 Task: In the sheet Budget Analysis ToolFont size of heading  18 Font style of dataoswald 'Font size of data '9 Alignment of headline & dataAlign center.   Fill color in heading, Red Font color of dataIn the sheet   Summit Sales review   book
Action: Mouse moved to (58, 164)
Screenshot: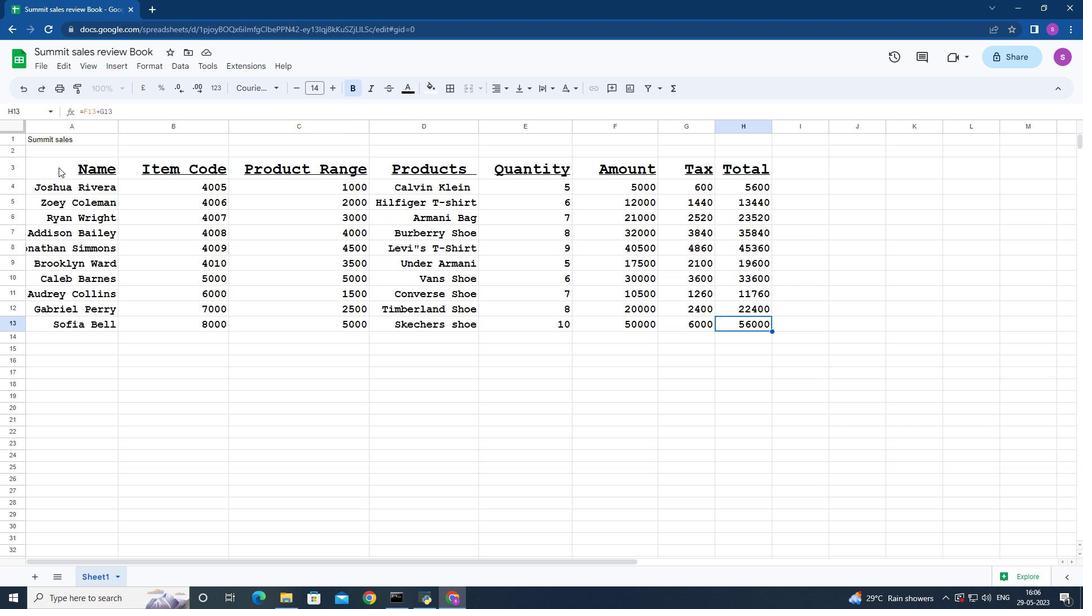
Action: Mouse pressed left at (58, 164)
Screenshot: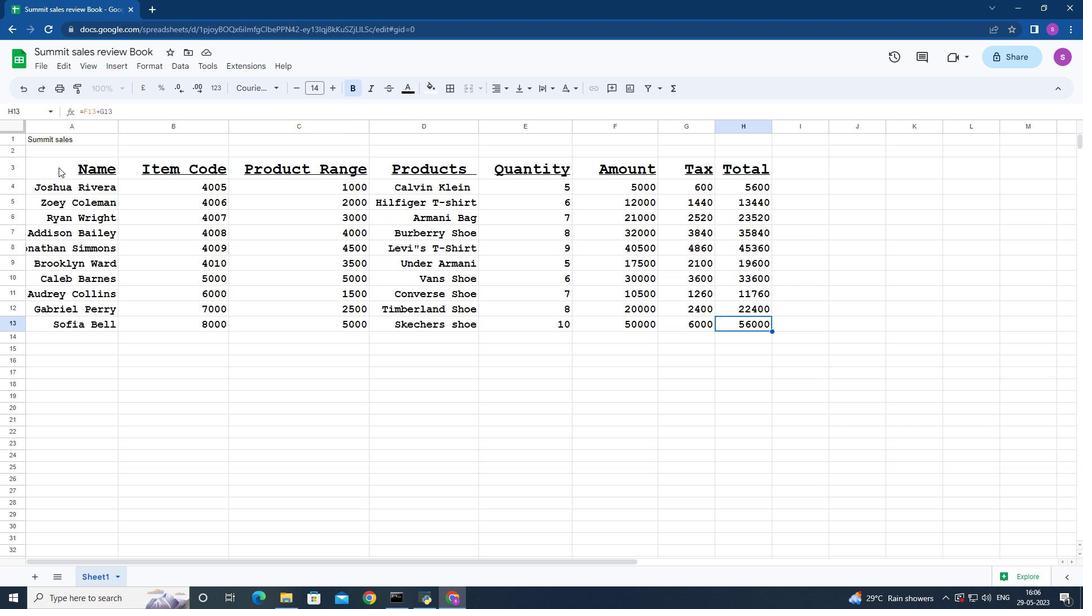 
Action: Mouse moved to (293, 88)
Screenshot: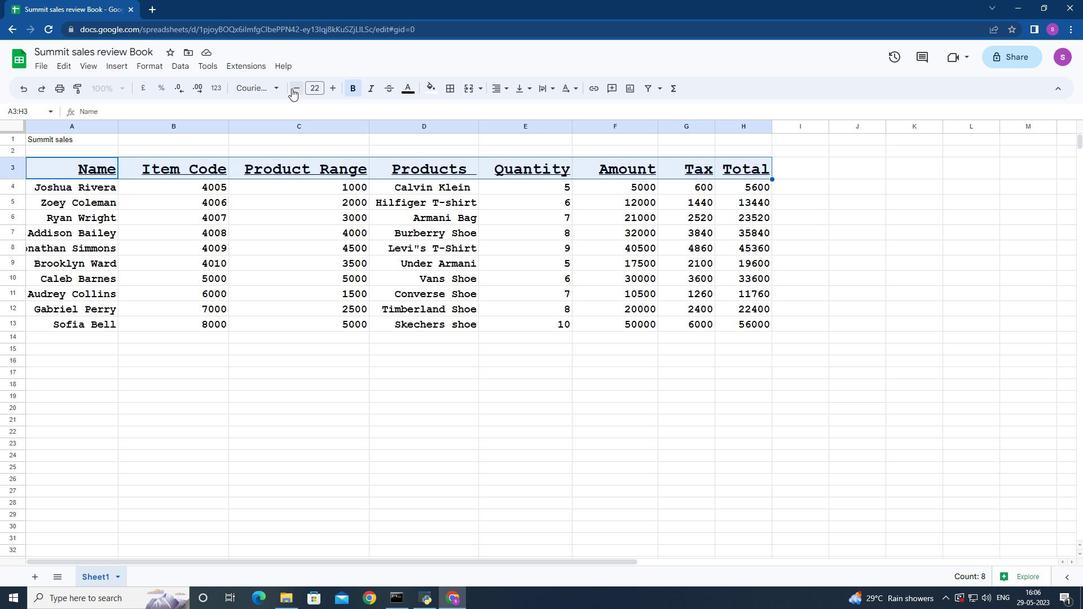 
Action: Mouse pressed left at (293, 88)
Screenshot: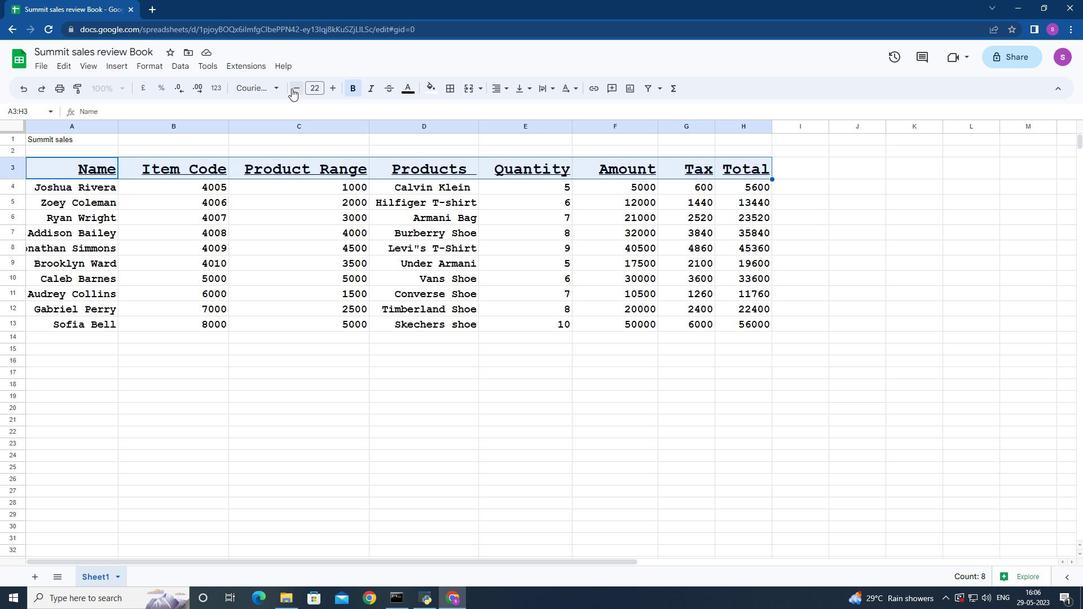 
Action: Mouse pressed left at (293, 88)
Screenshot: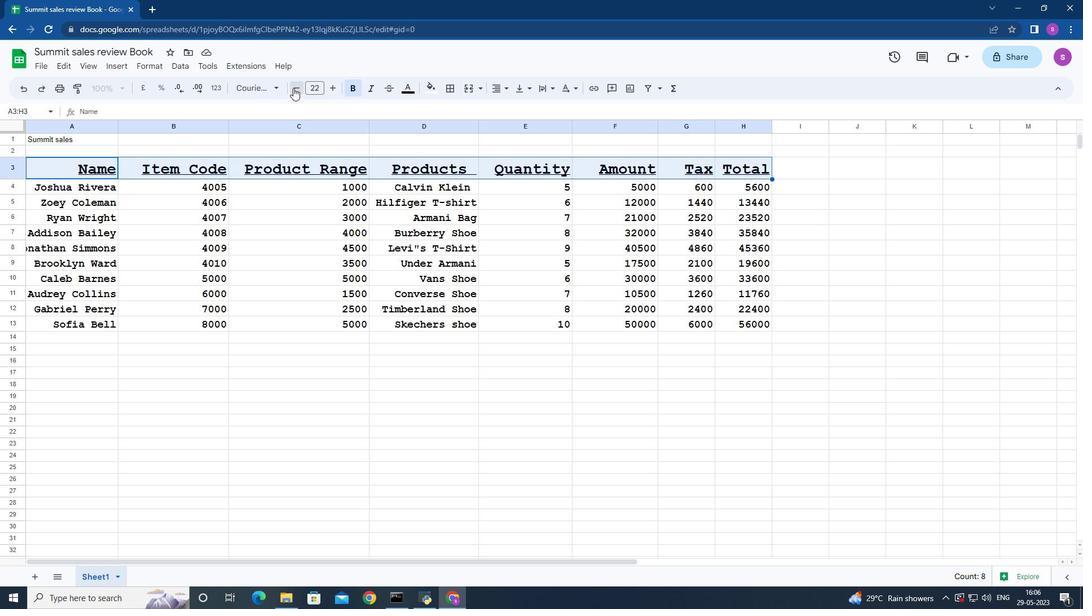 
Action: Mouse pressed left at (293, 88)
Screenshot: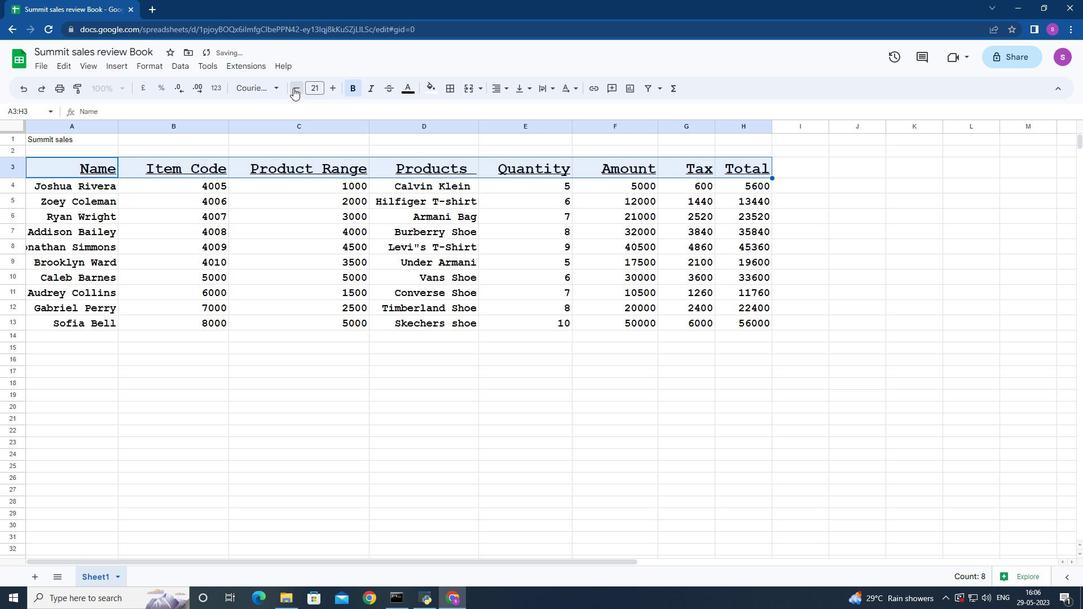 
Action: Mouse pressed left at (293, 88)
Screenshot: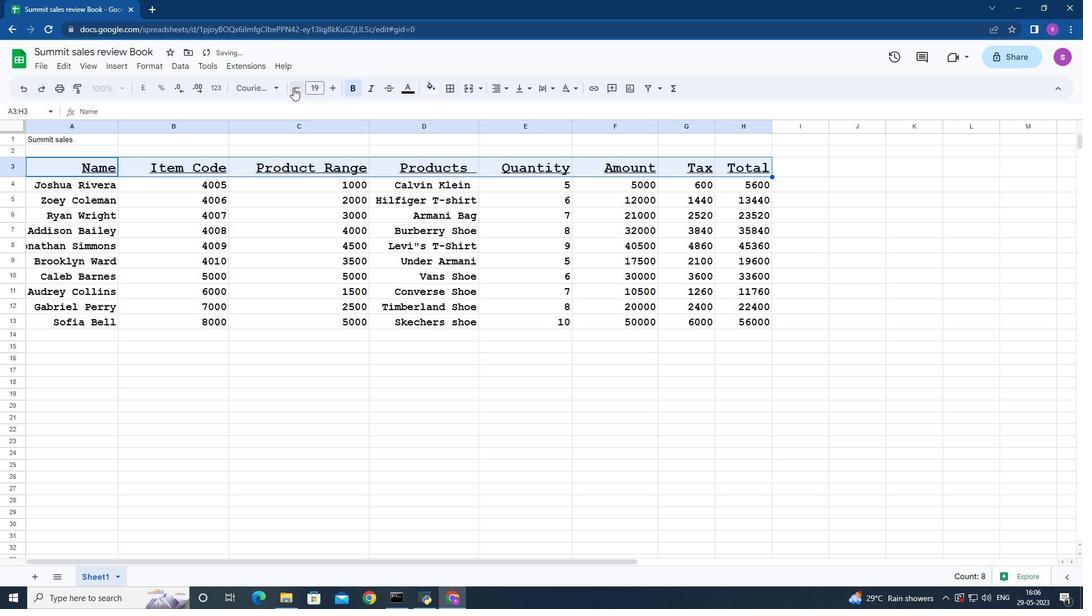
Action: Mouse moved to (277, 88)
Screenshot: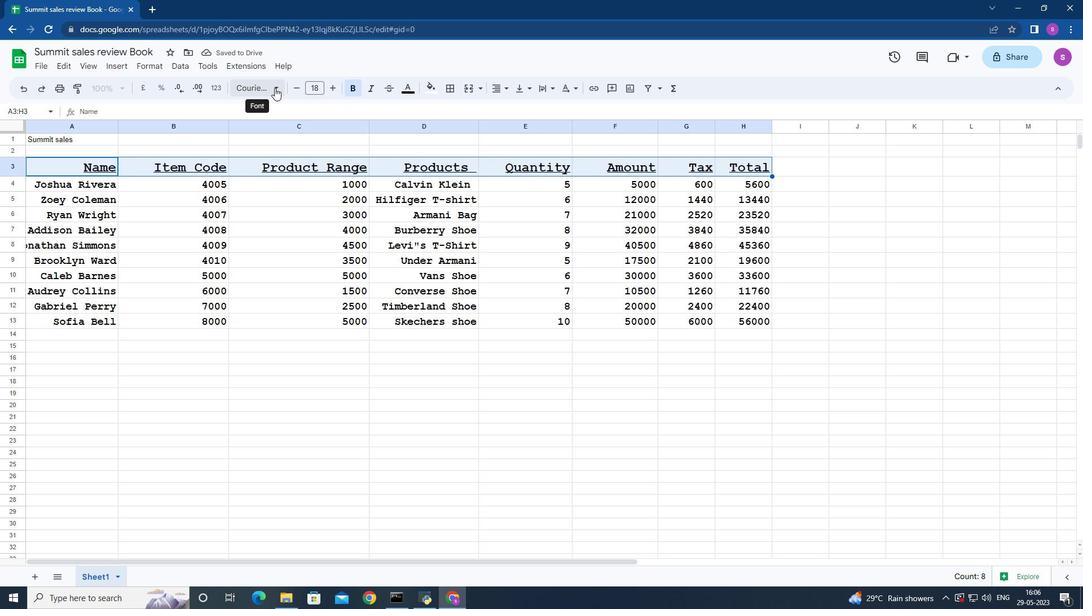 
Action: Mouse pressed left at (277, 88)
Screenshot: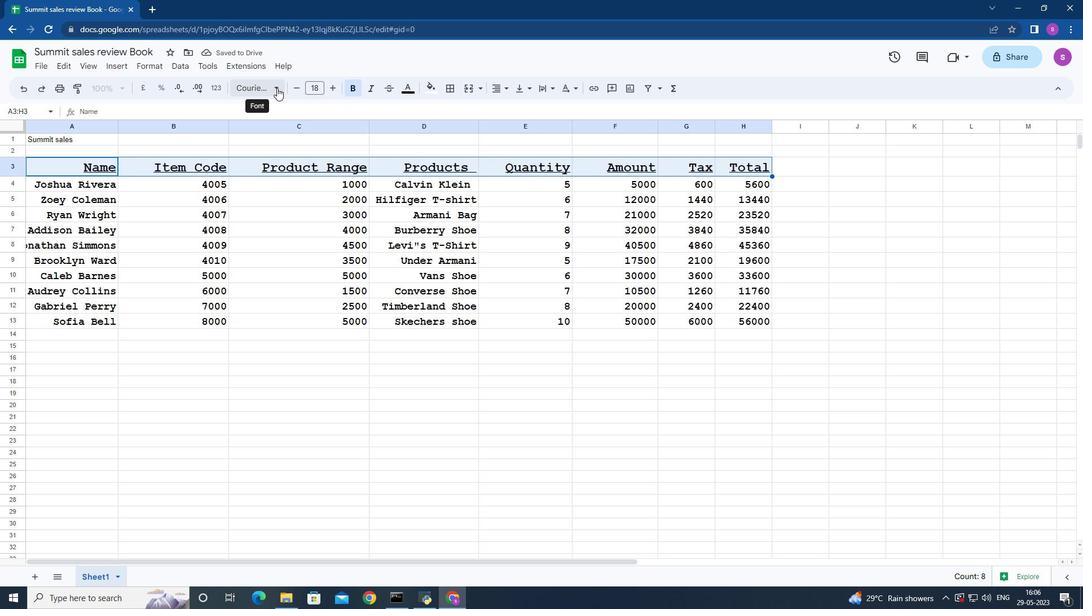 
Action: Mouse moved to (301, 220)
Screenshot: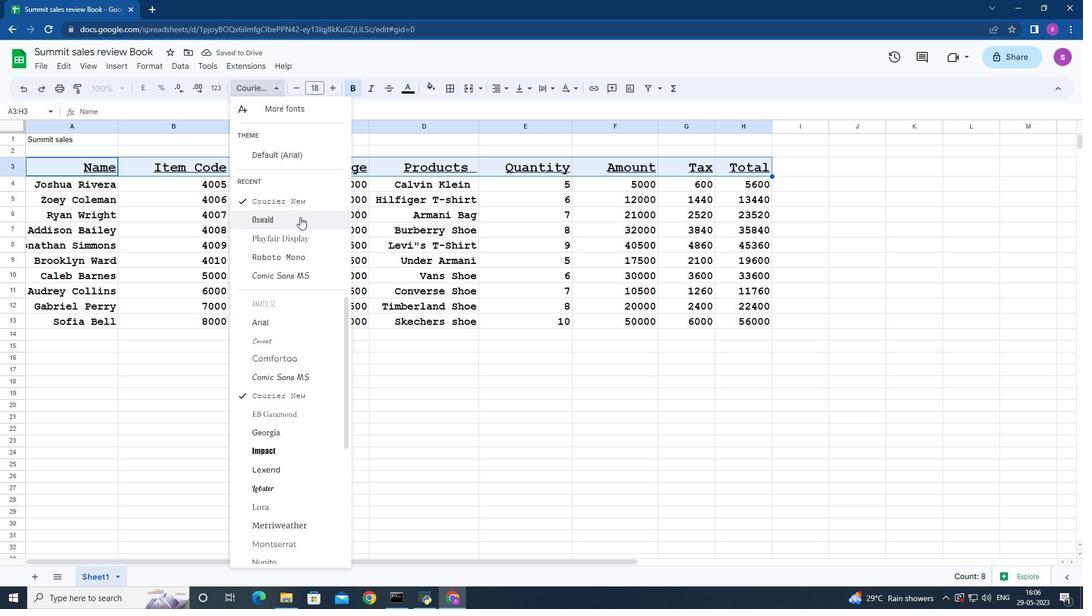 
Action: Mouse pressed left at (301, 220)
Screenshot: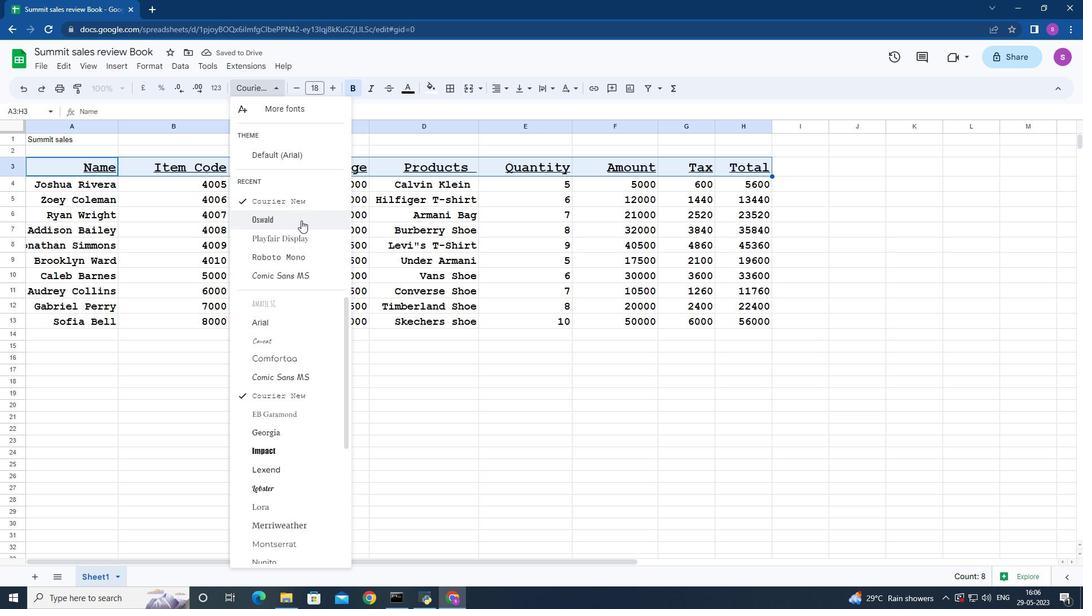 
Action: Mouse moved to (38, 180)
Screenshot: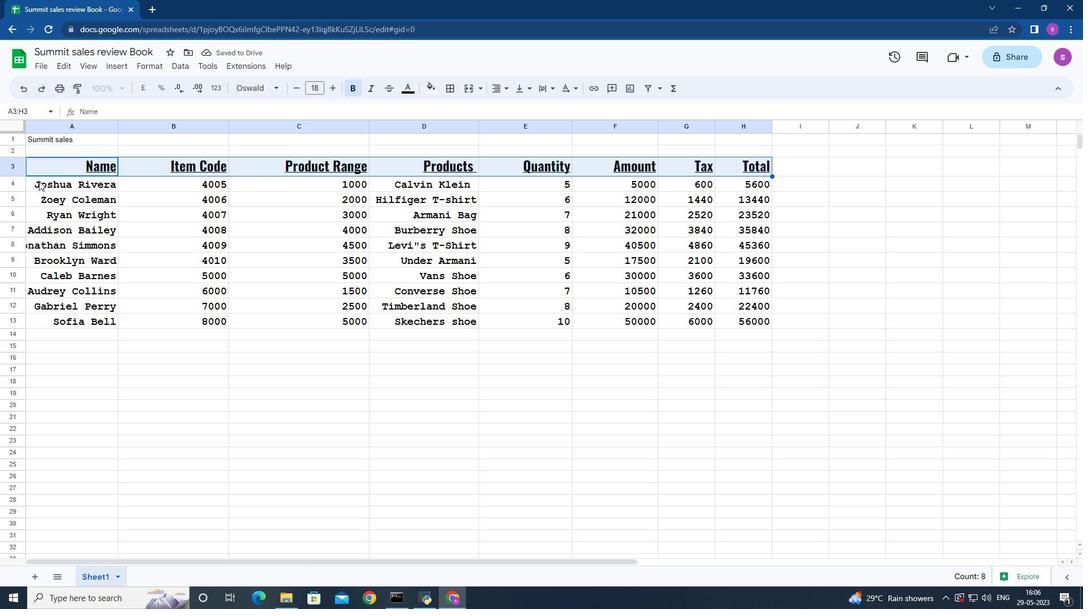 
Action: Mouse pressed left at (38, 180)
Screenshot: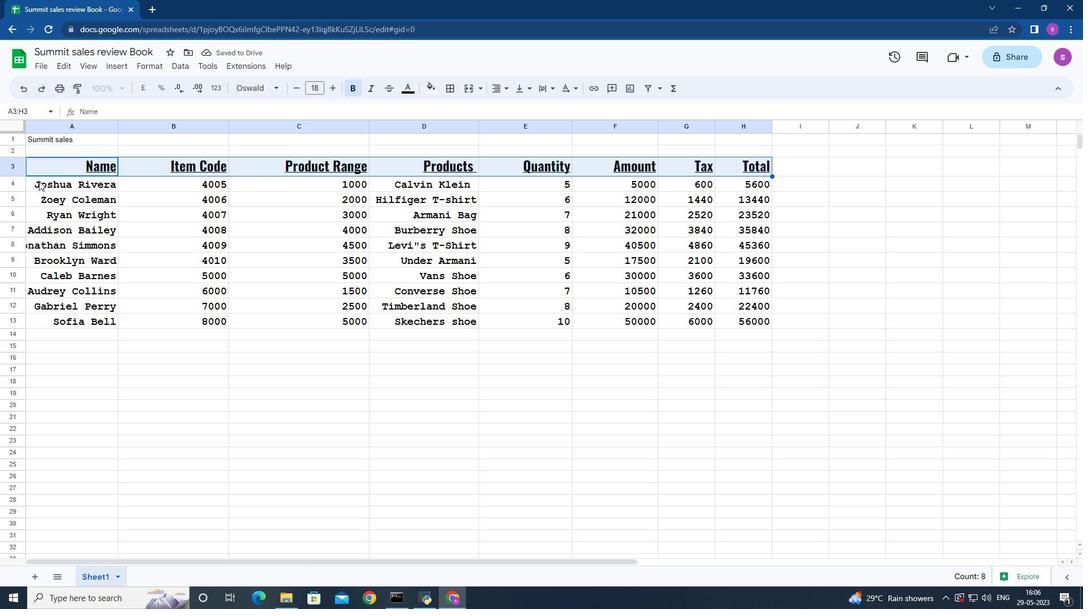 
Action: Mouse moved to (292, 87)
Screenshot: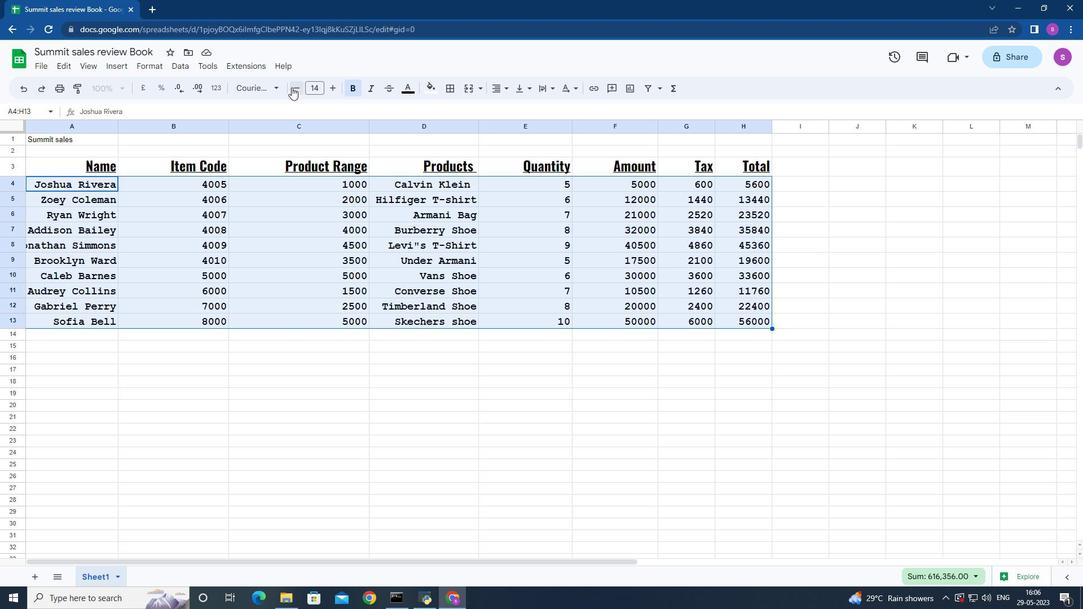
Action: Mouse pressed left at (292, 87)
Screenshot: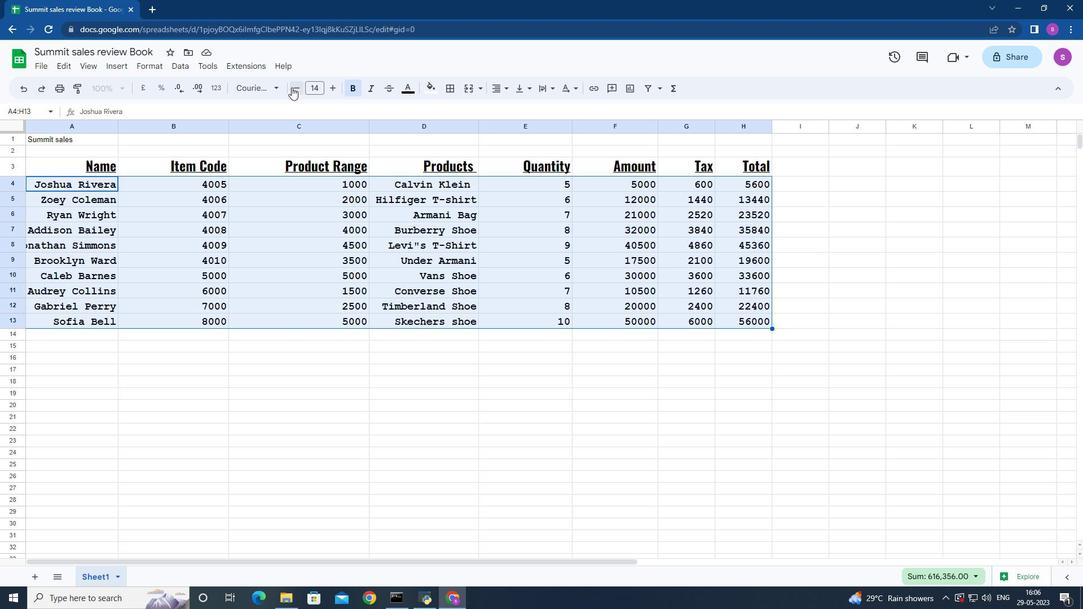
Action: Mouse moved to (292, 87)
Screenshot: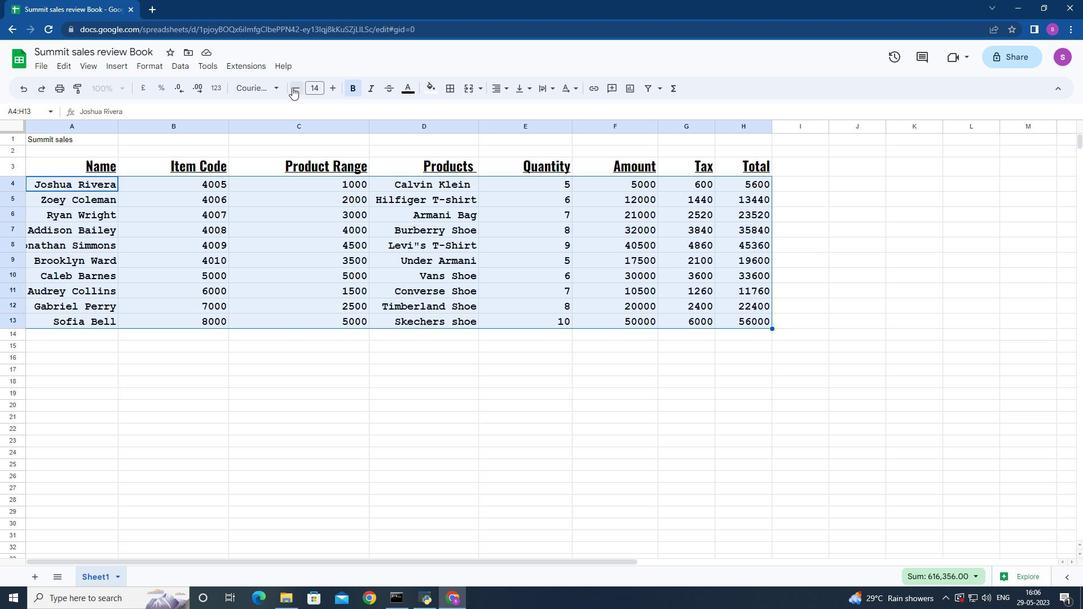
Action: Mouse pressed left at (292, 87)
Screenshot: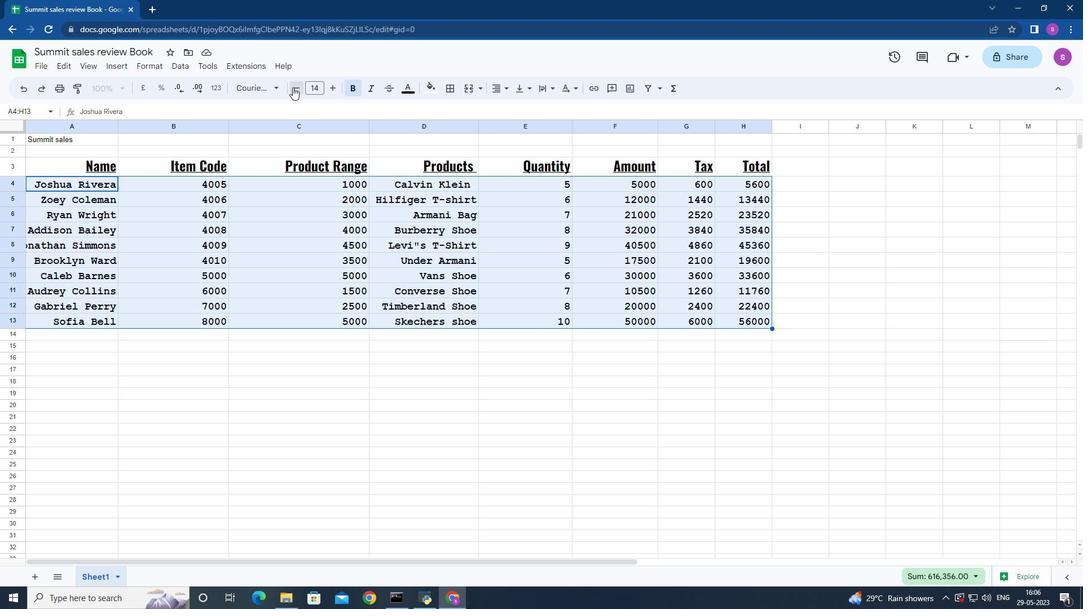 
Action: Mouse pressed left at (292, 87)
Screenshot: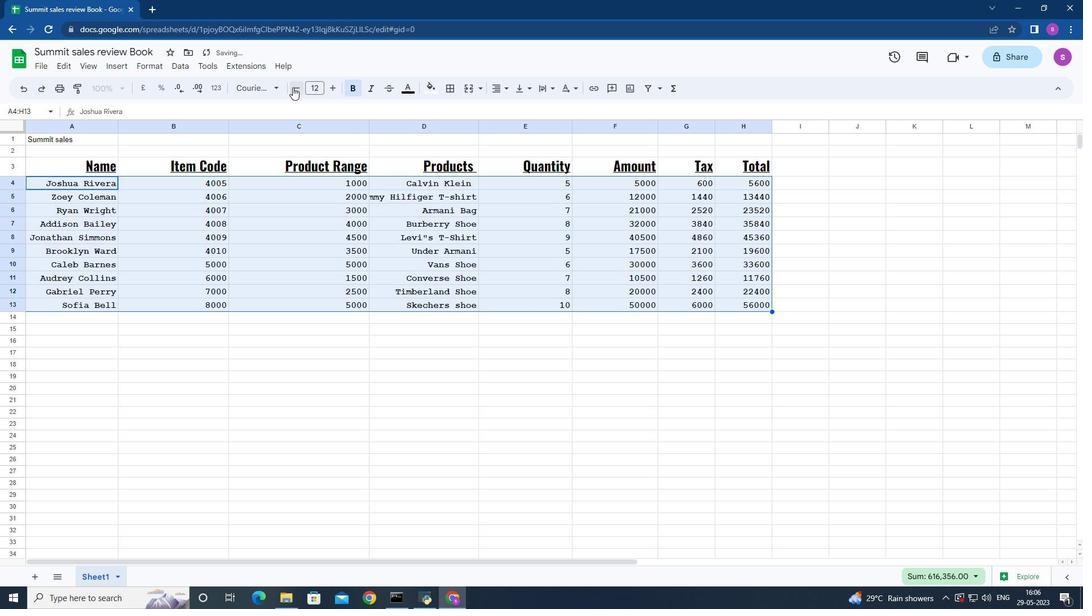 
Action: Mouse pressed left at (292, 87)
Screenshot: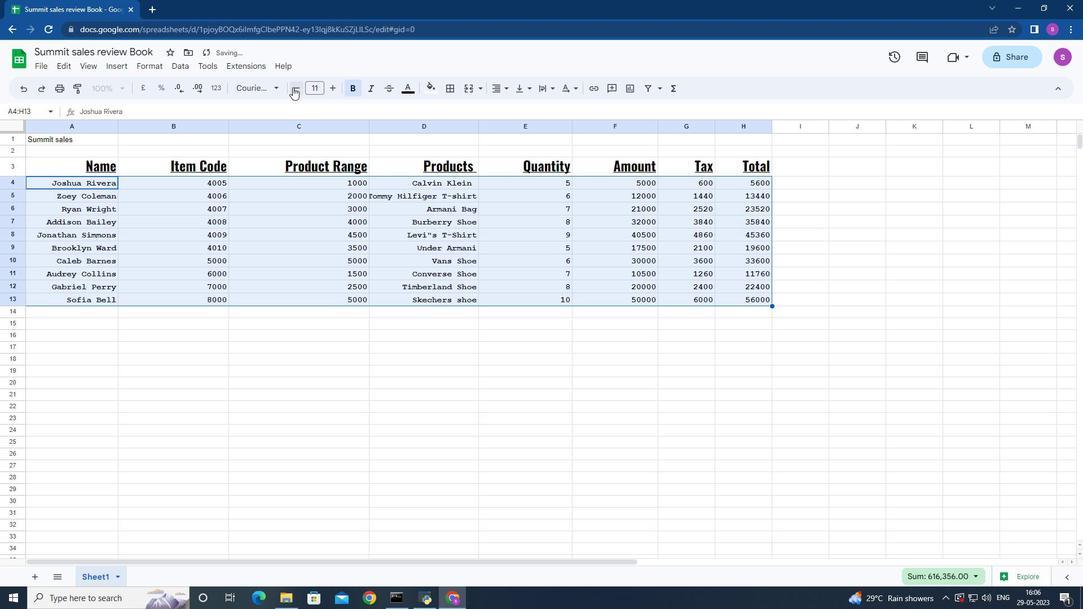 
Action: Mouse pressed left at (292, 87)
Screenshot: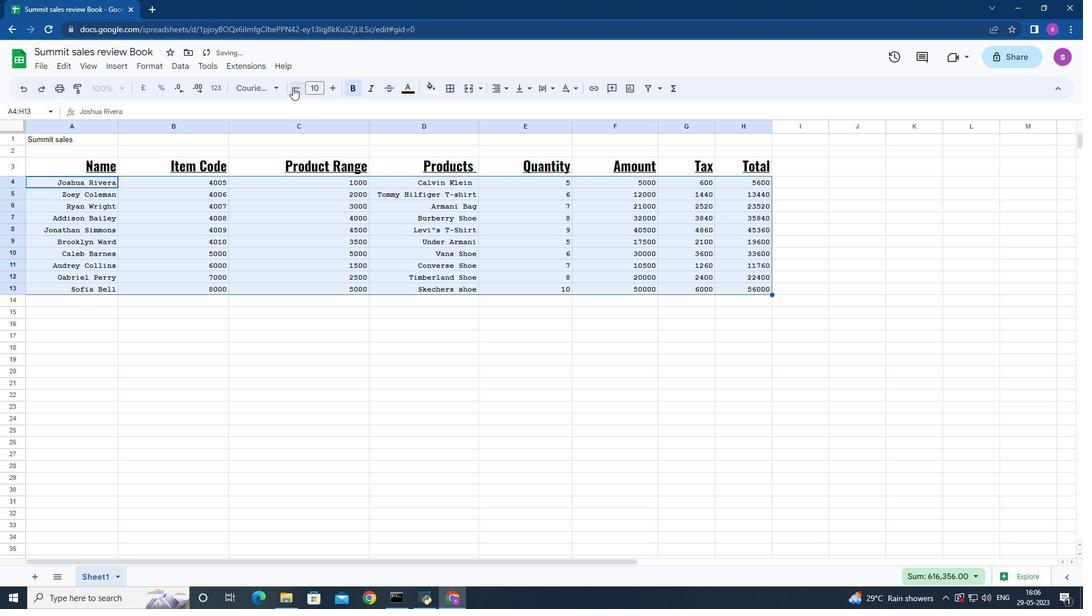 
Action: Mouse moved to (276, 85)
Screenshot: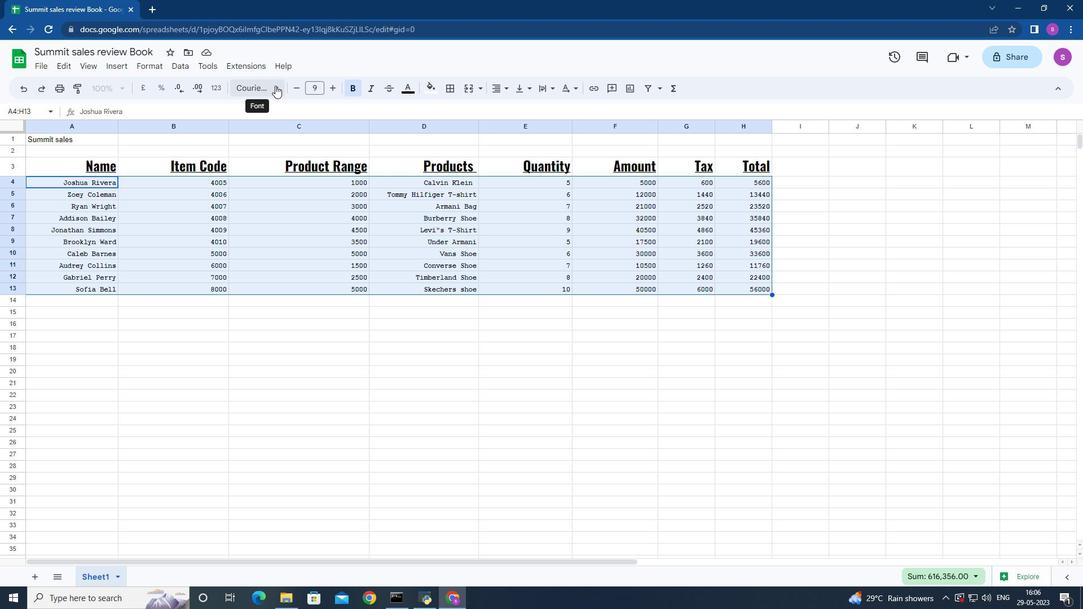 
Action: Mouse pressed left at (276, 85)
Screenshot: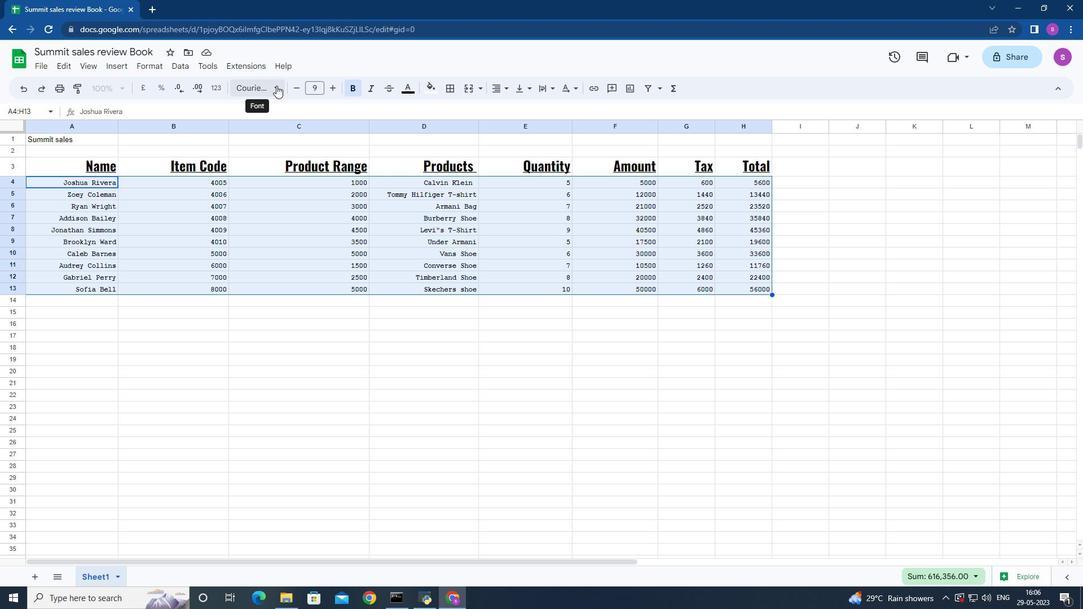 
Action: Mouse moved to (281, 202)
Screenshot: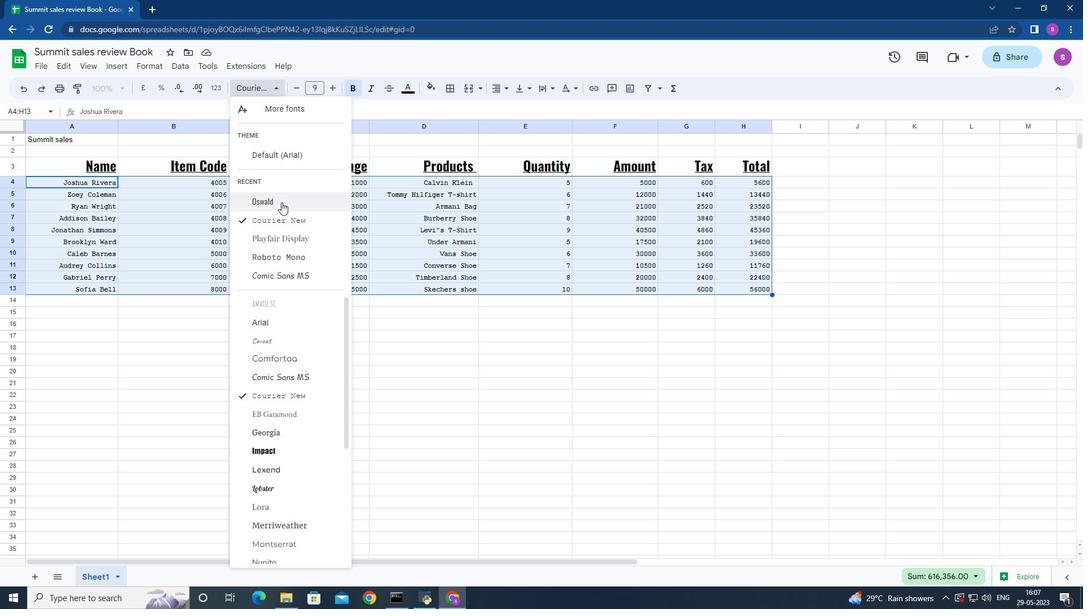 
Action: Mouse pressed left at (281, 202)
Screenshot: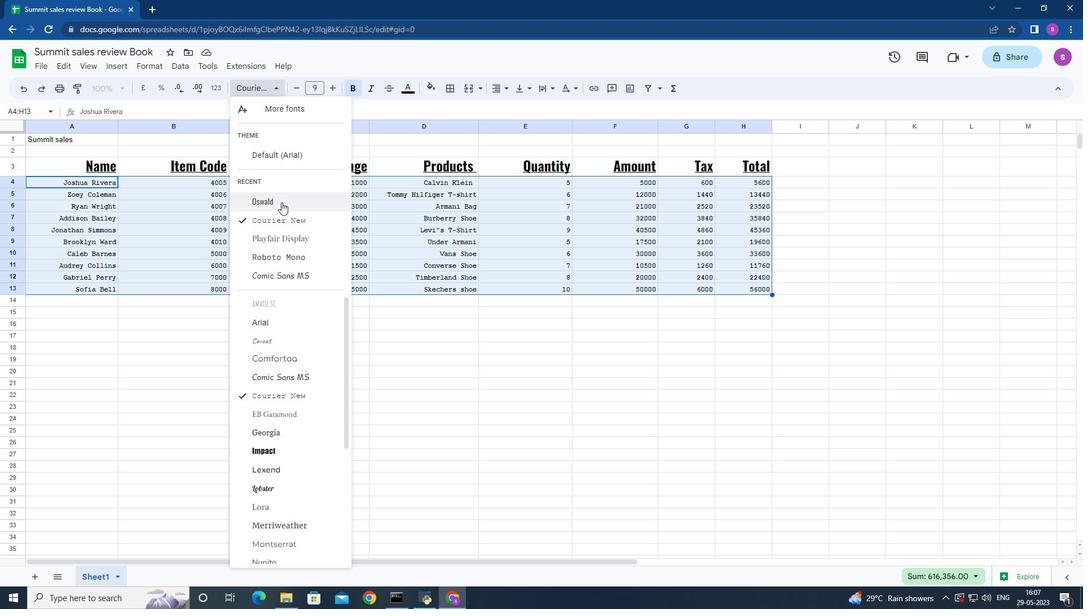 
Action: Mouse moved to (501, 90)
Screenshot: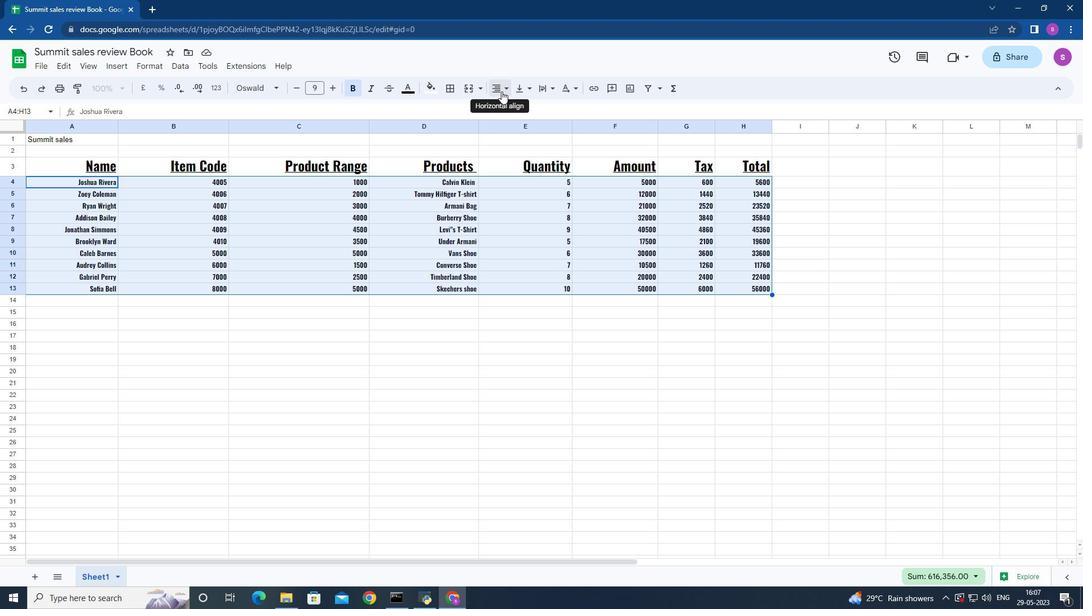 
Action: Mouse pressed left at (501, 90)
Screenshot: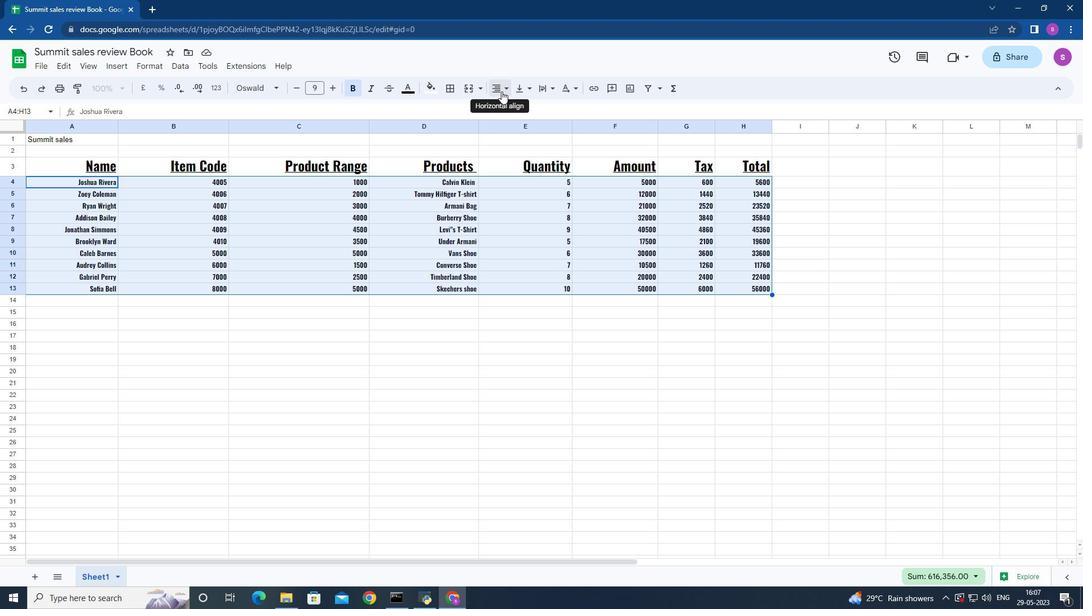 
Action: Mouse moved to (514, 107)
Screenshot: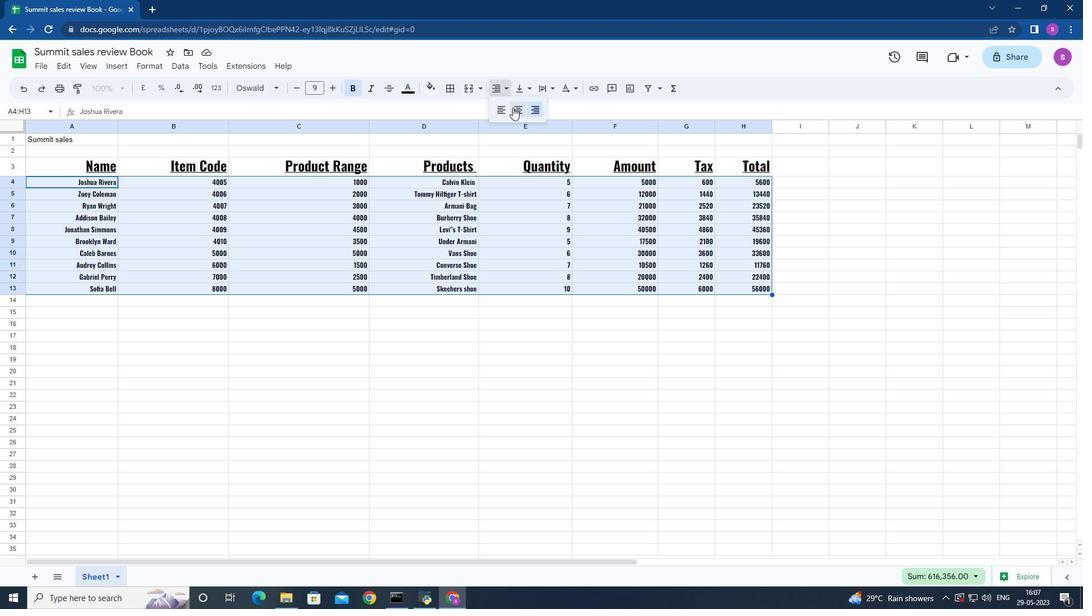 
Action: Mouse pressed left at (514, 107)
Screenshot: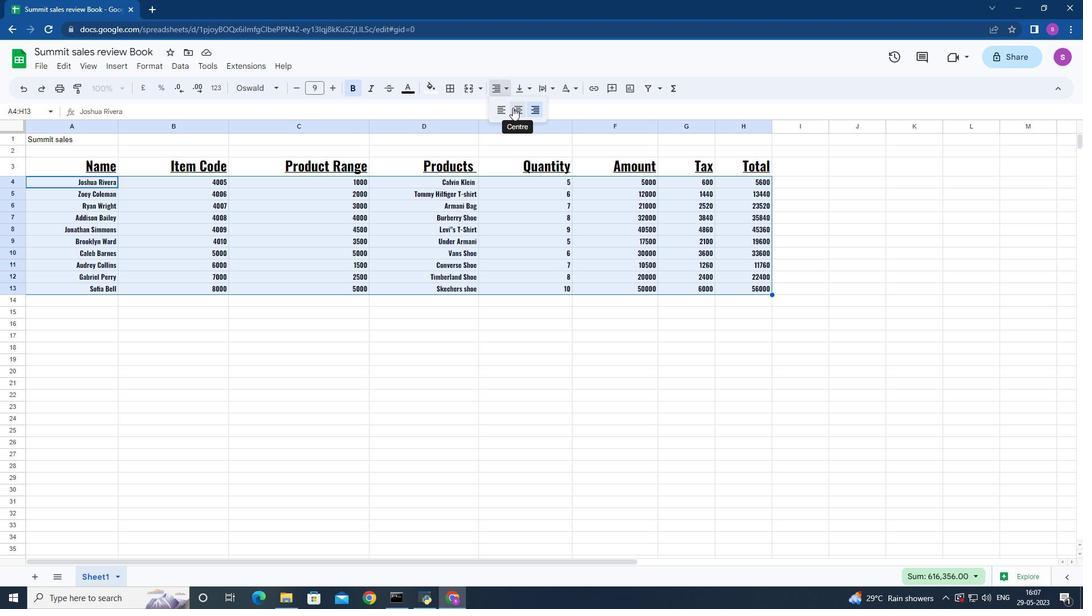 
Action: Mouse moved to (51, 167)
Screenshot: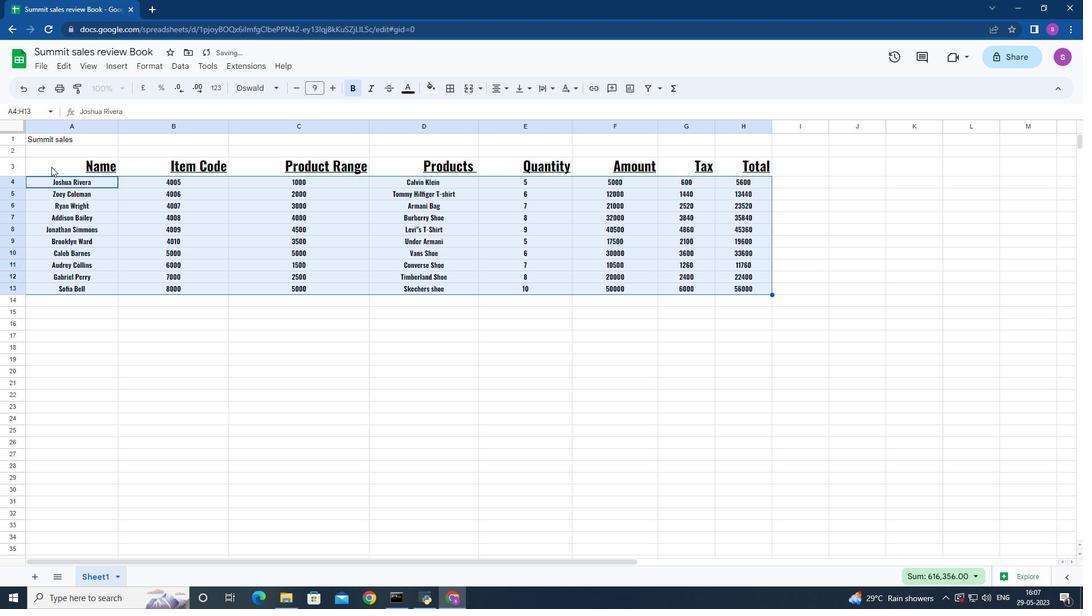 
Action: Mouse pressed left at (51, 167)
Screenshot: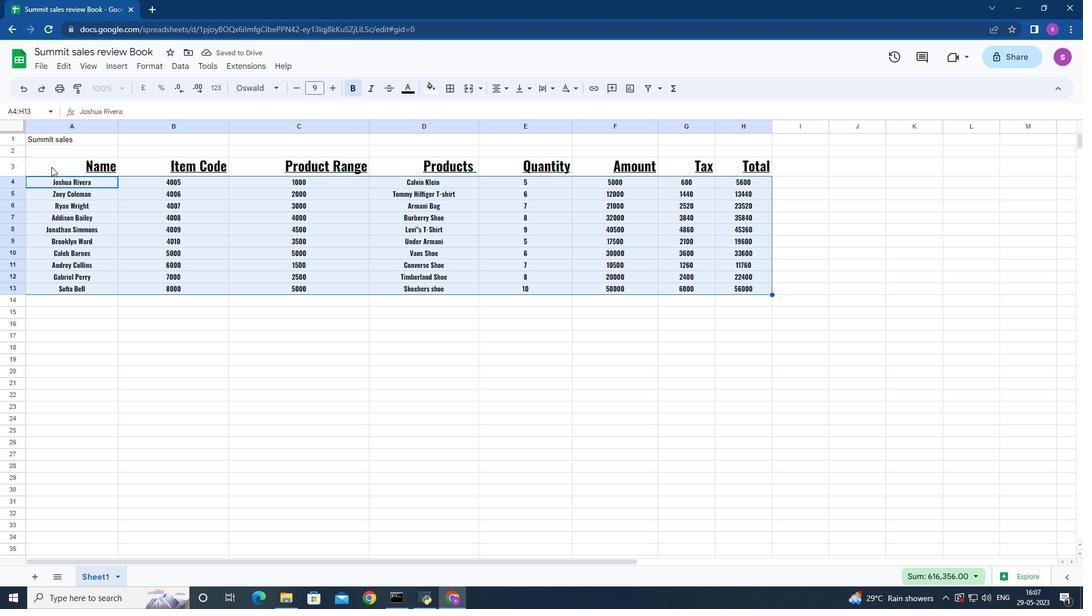 
Action: Mouse moved to (505, 90)
Screenshot: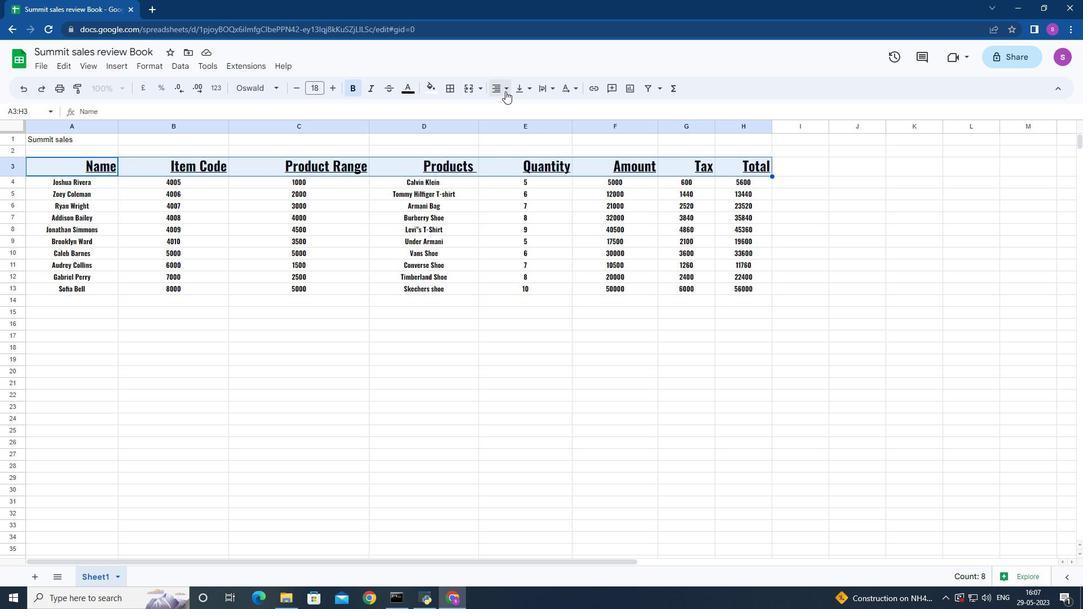 
Action: Mouse pressed left at (505, 90)
Screenshot: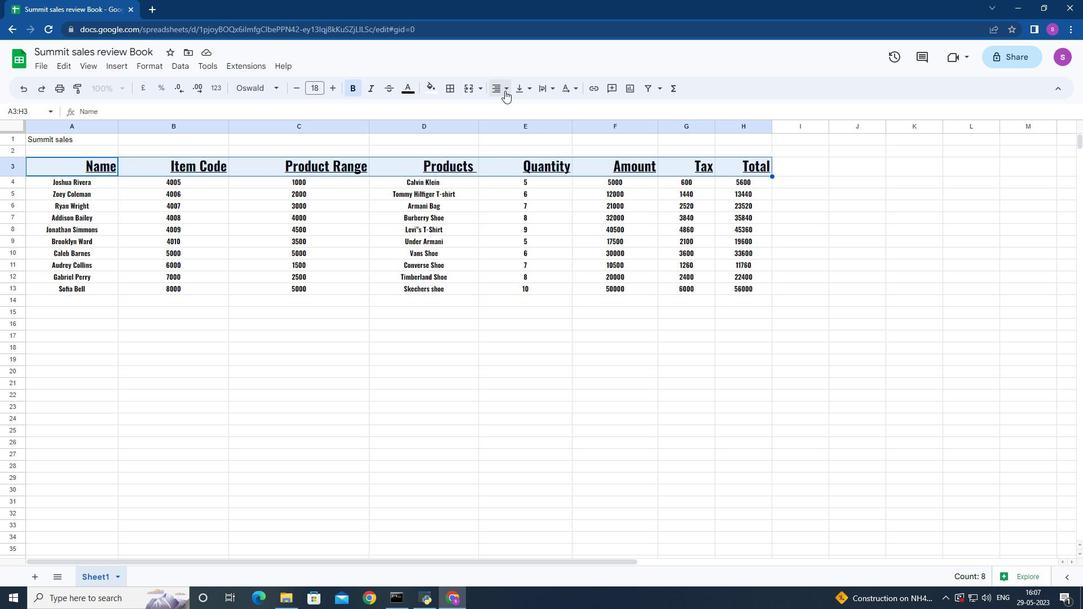 
Action: Mouse moved to (513, 108)
Screenshot: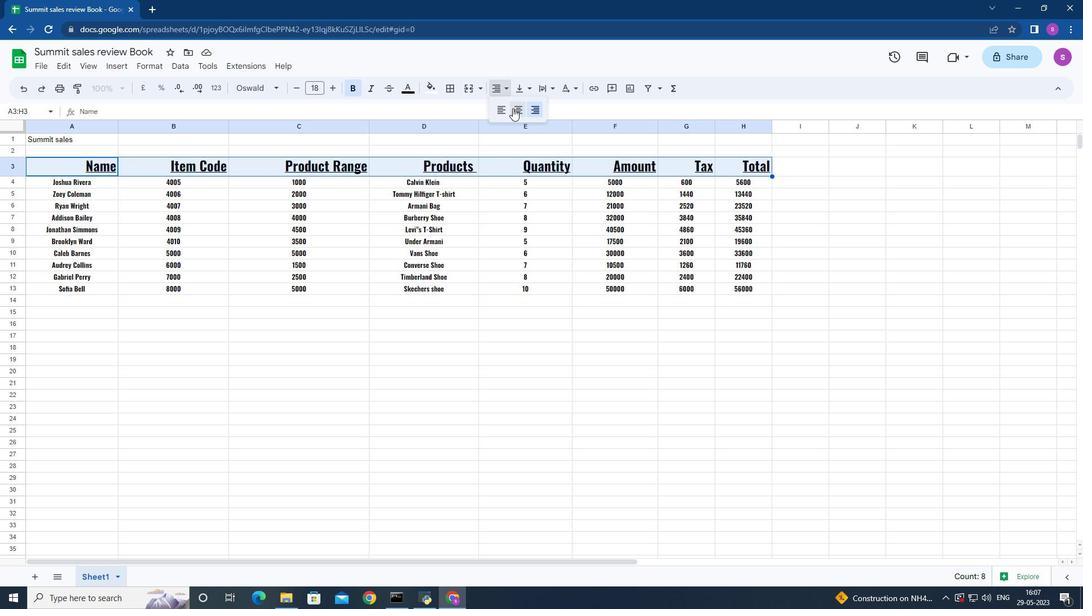
Action: Mouse pressed left at (513, 108)
Screenshot: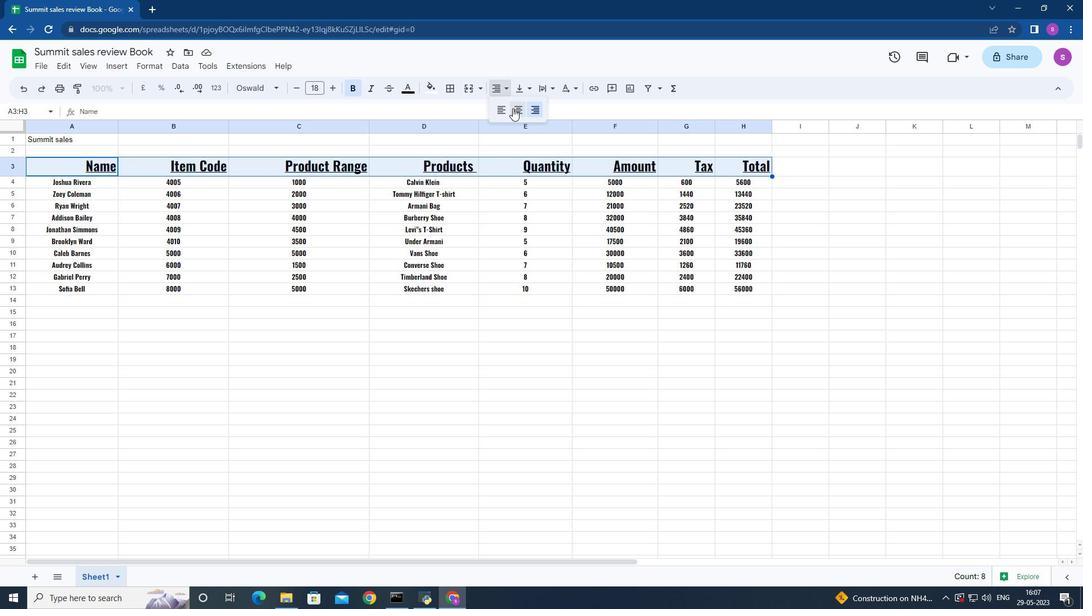 
Action: Mouse moved to (405, 195)
Screenshot: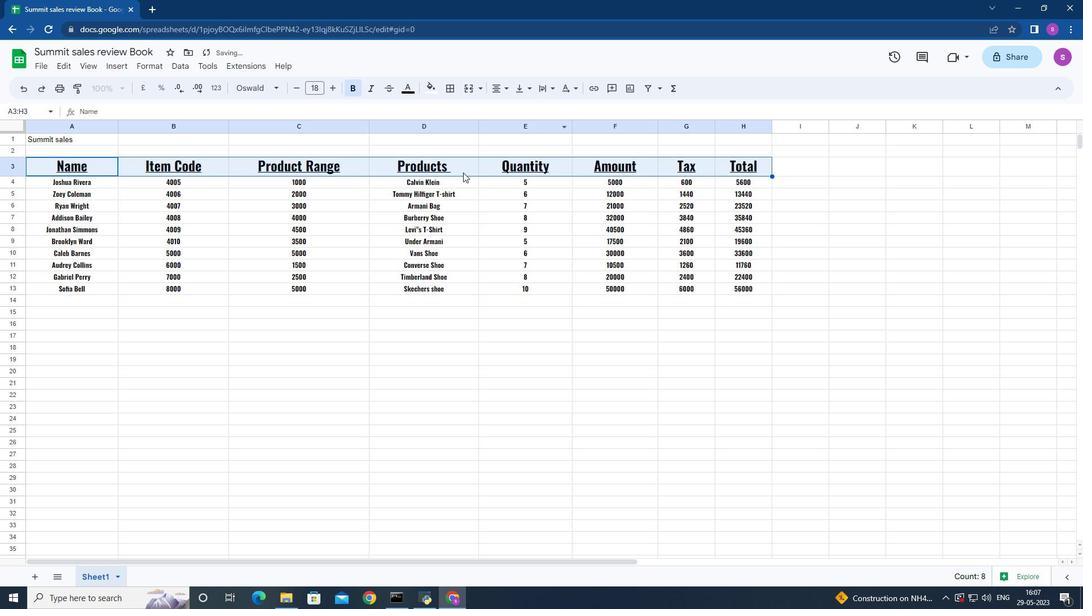 
Action: Mouse scrolled (405, 195) with delta (0, 0)
Screenshot: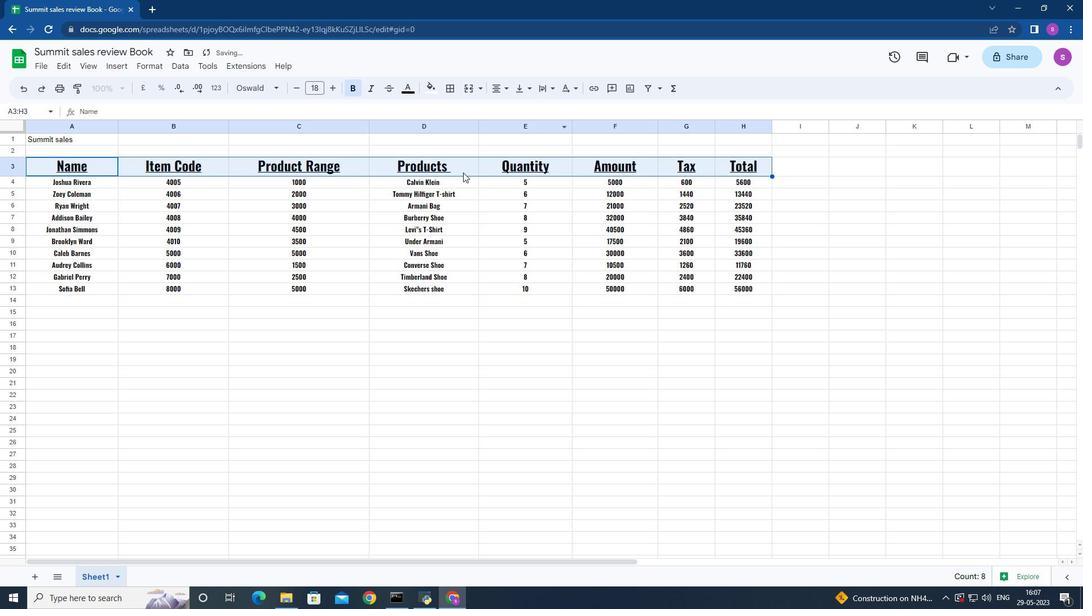 
Action: Mouse moved to (361, 194)
Screenshot: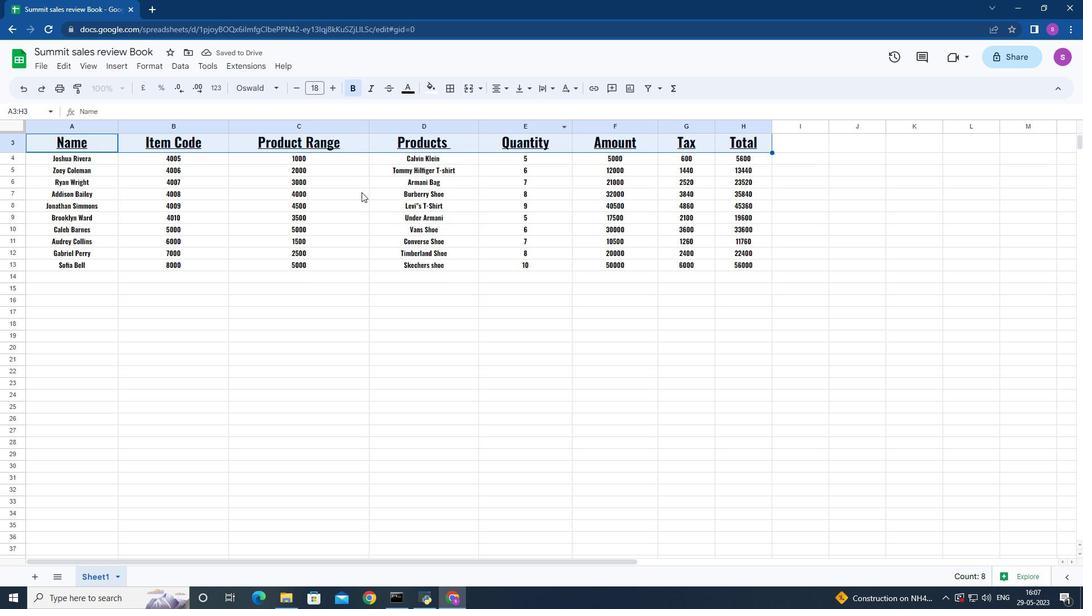 
Action: Mouse scrolled (361, 194) with delta (0, 0)
Screenshot: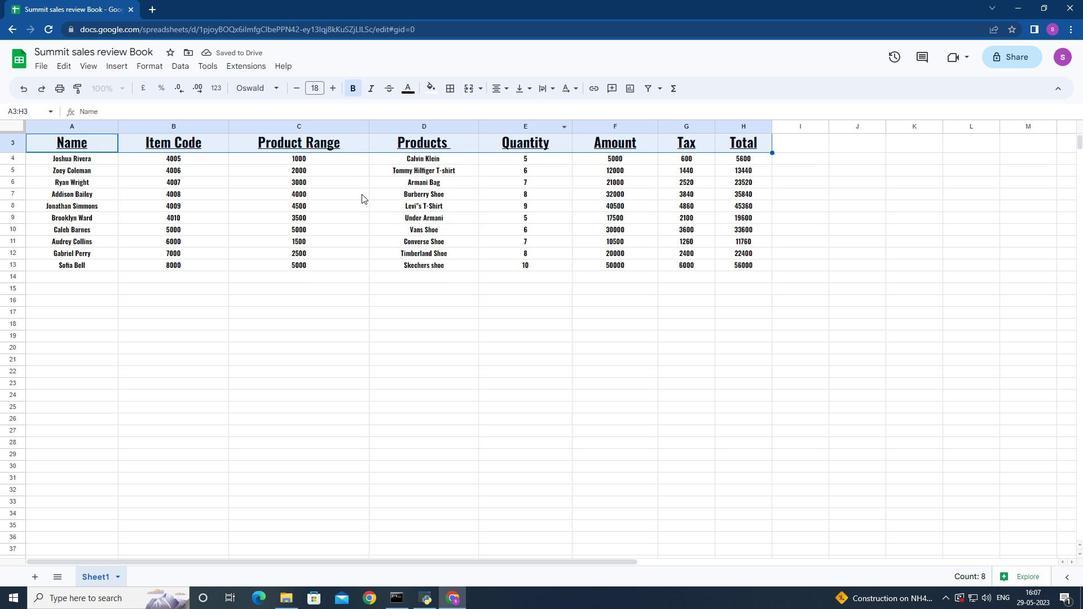 
Action: Mouse moved to (432, 92)
Screenshot: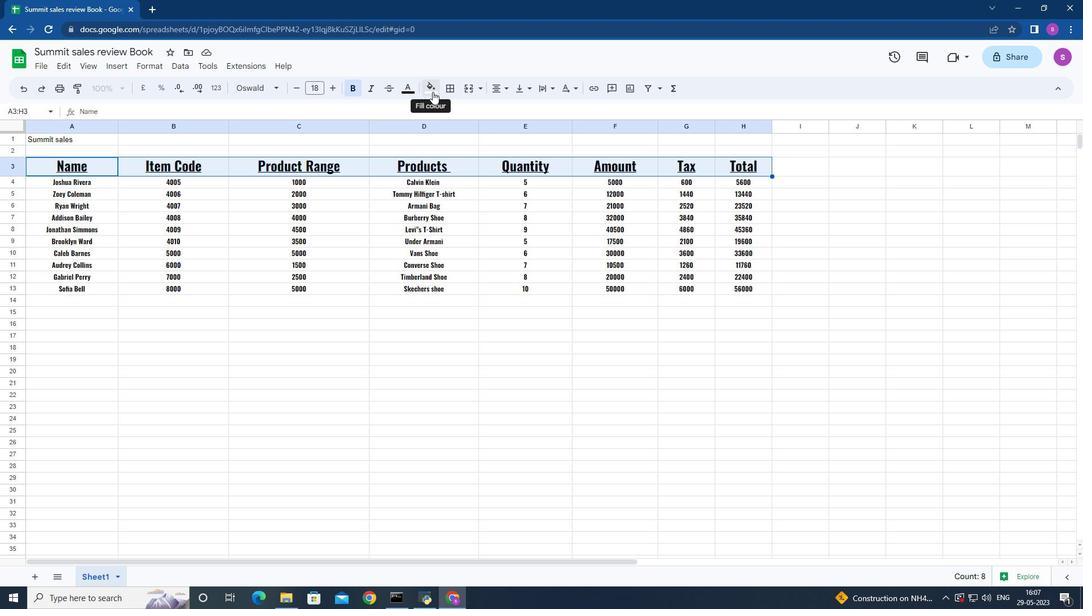 
Action: Mouse pressed left at (432, 92)
Screenshot: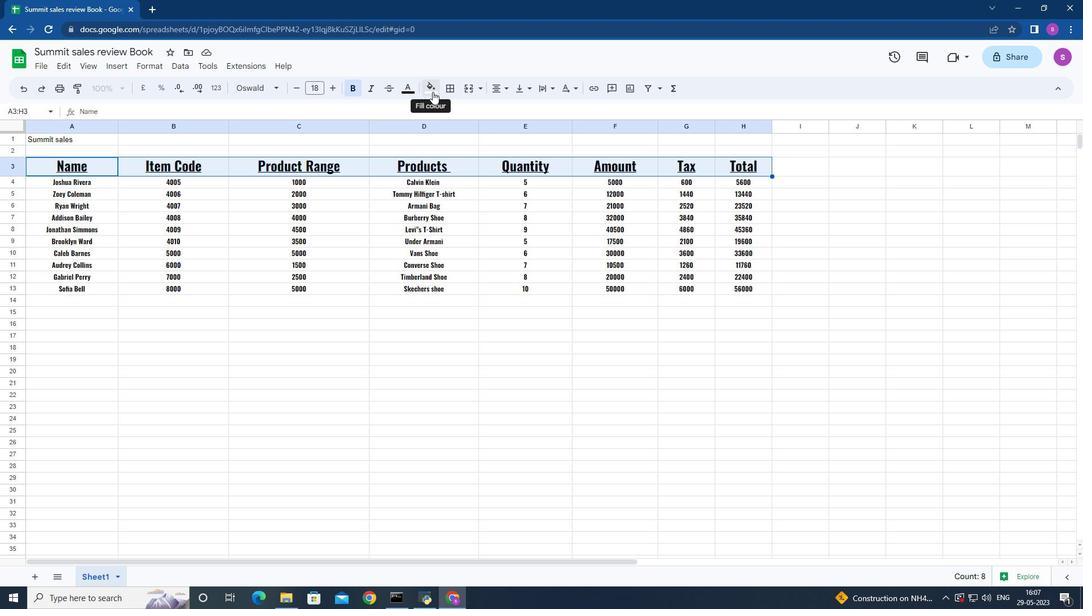 
Action: Mouse moved to (445, 140)
Screenshot: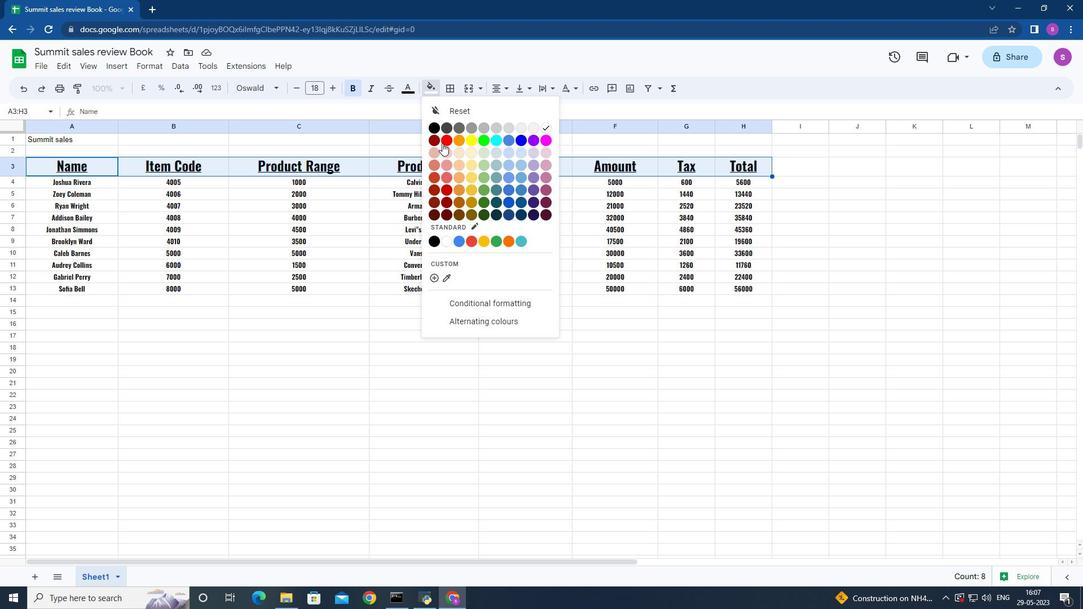 
Action: Mouse pressed left at (445, 140)
Screenshot: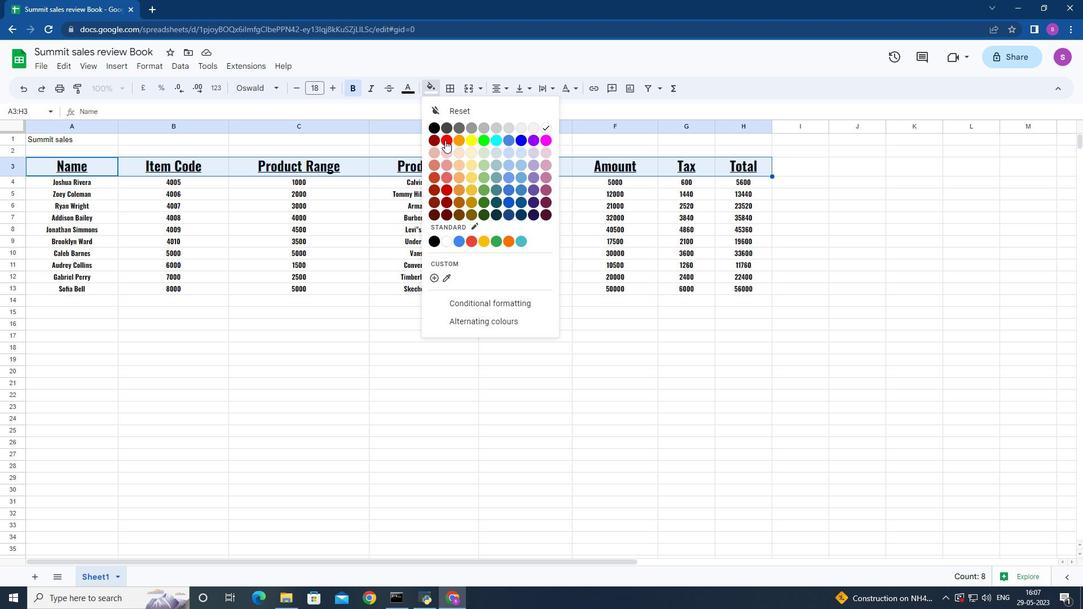 
Action: Mouse moved to (45, 178)
Screenshot: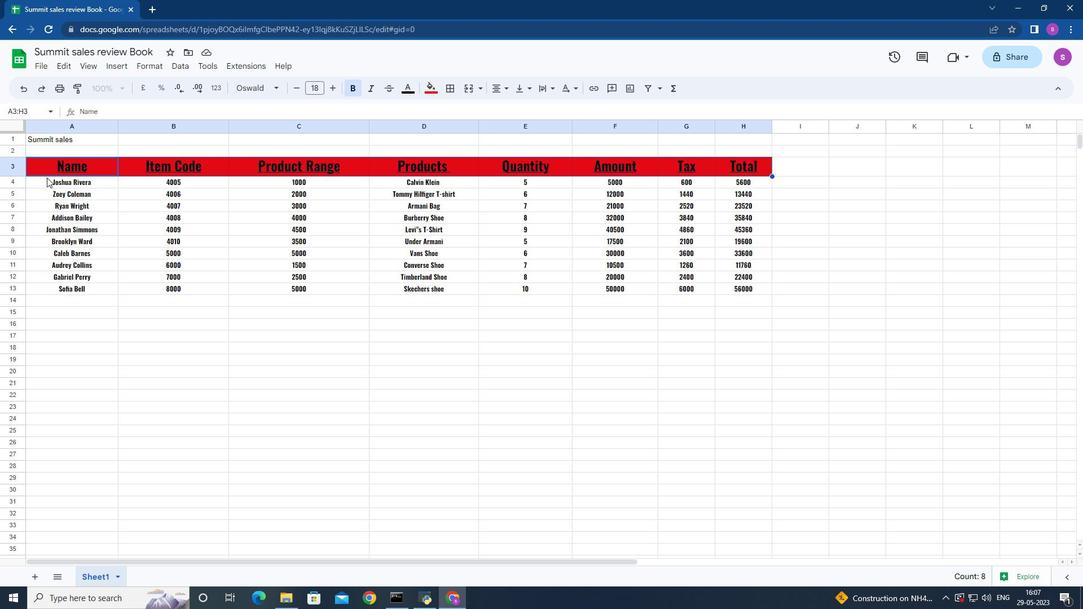 
Action: Mouse pressed left at (45, 178)
Screenshot: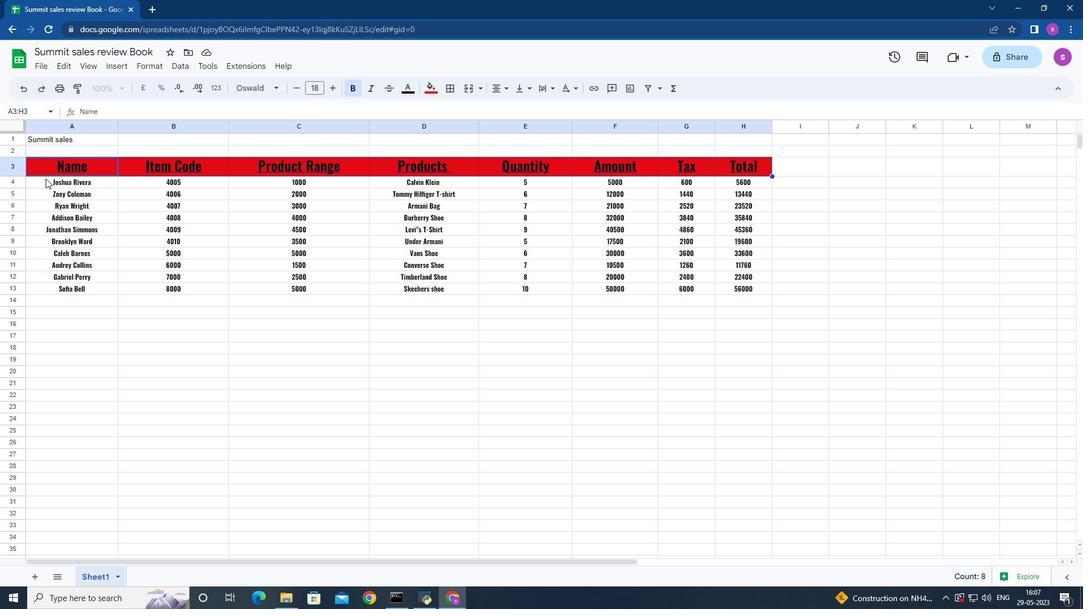 
Action: Mouse moved to (408, 91)
Screenshot: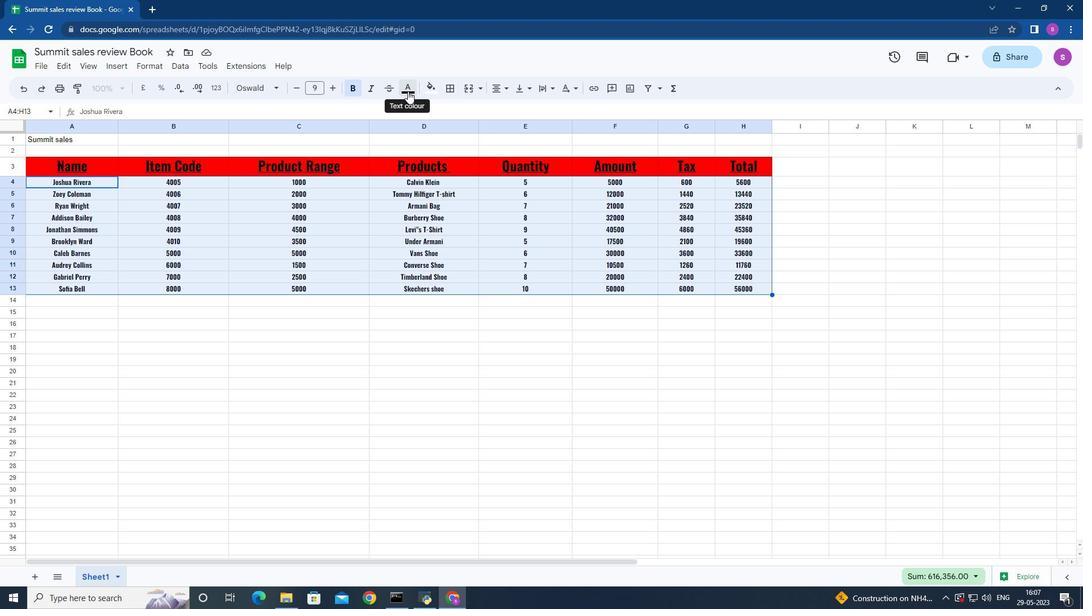 
Action: Mouse pressed left at (408, 91)
Screenshot: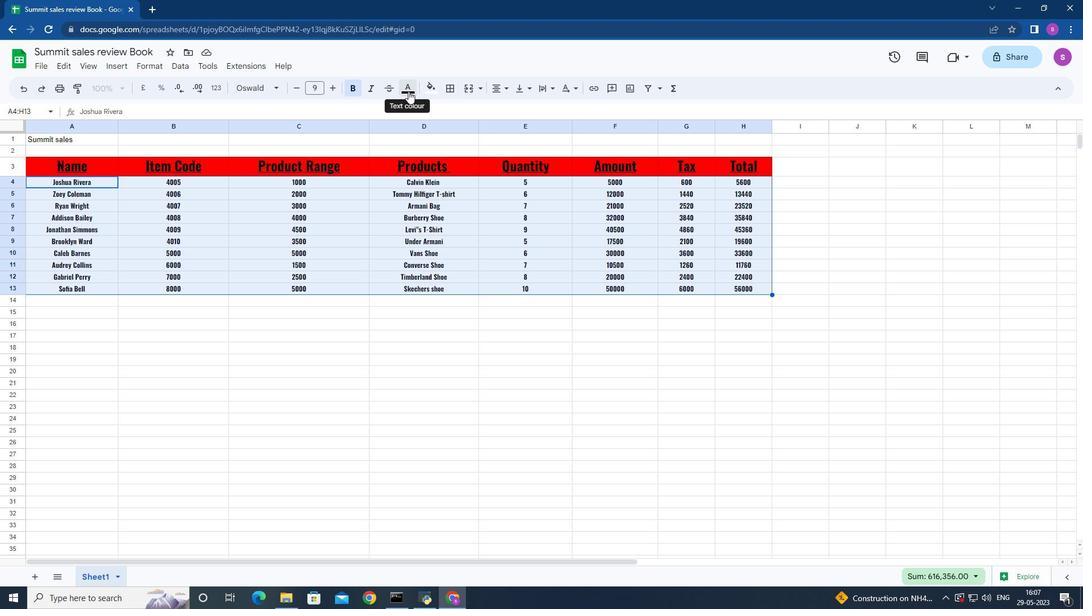 
Action: Mouse moved to (423, 139)
Screenshot: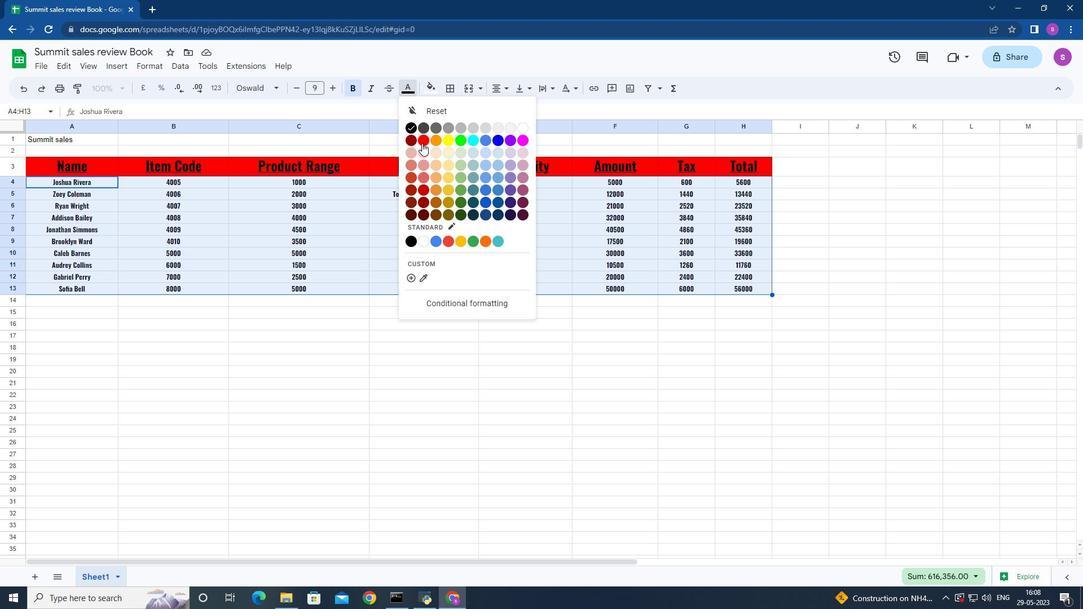 
Action: Mouse pressed left at (423, 139)
Screenshot: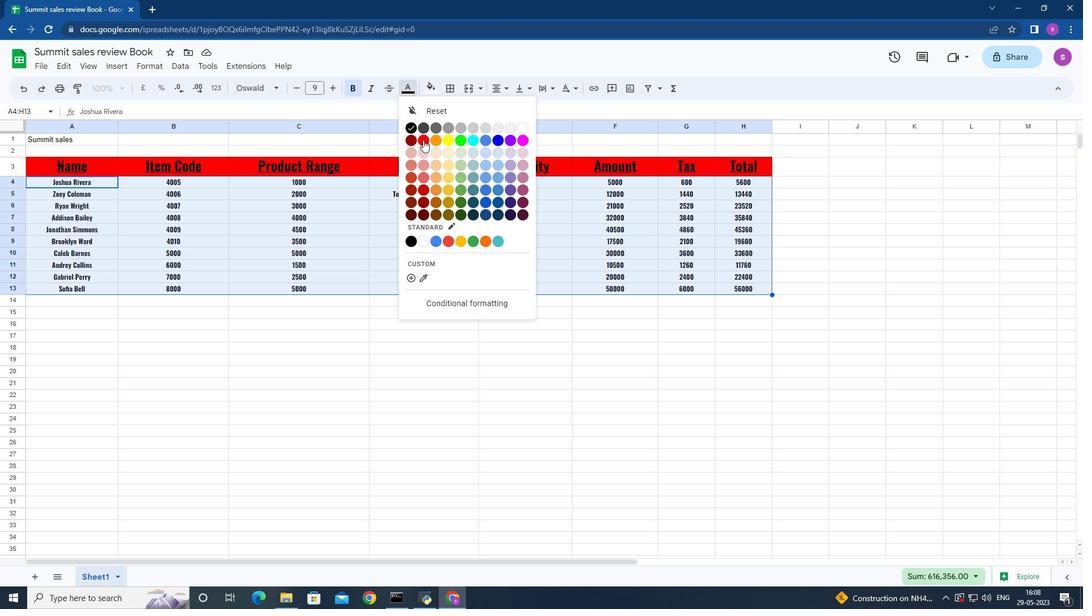 
Action: Mouse moved to (809, 262)
Screenshot: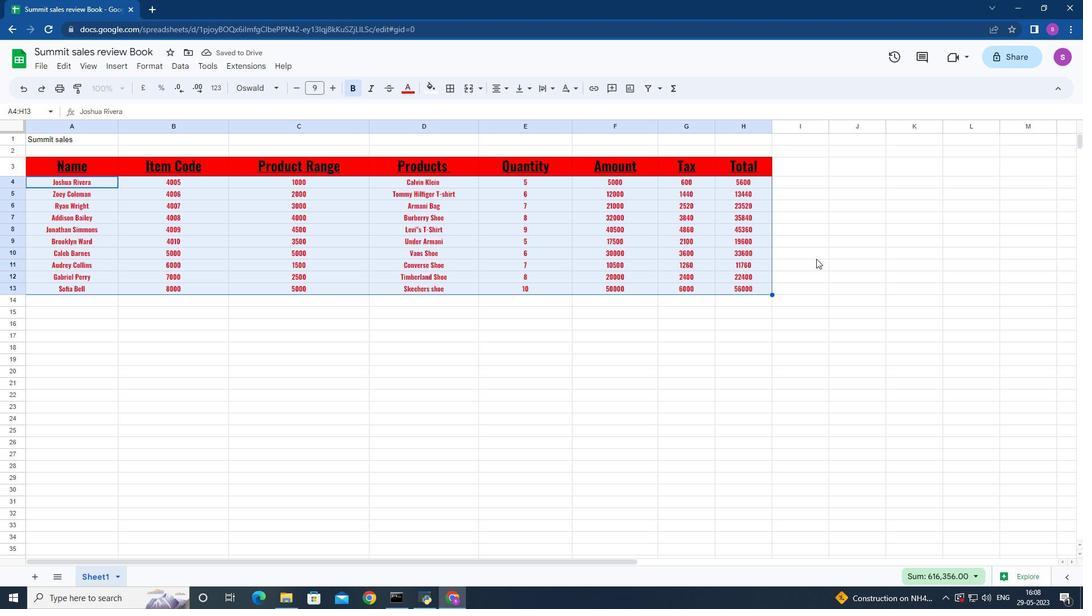 
Action: Mouse pressed left at (809, 262)
Screenshot: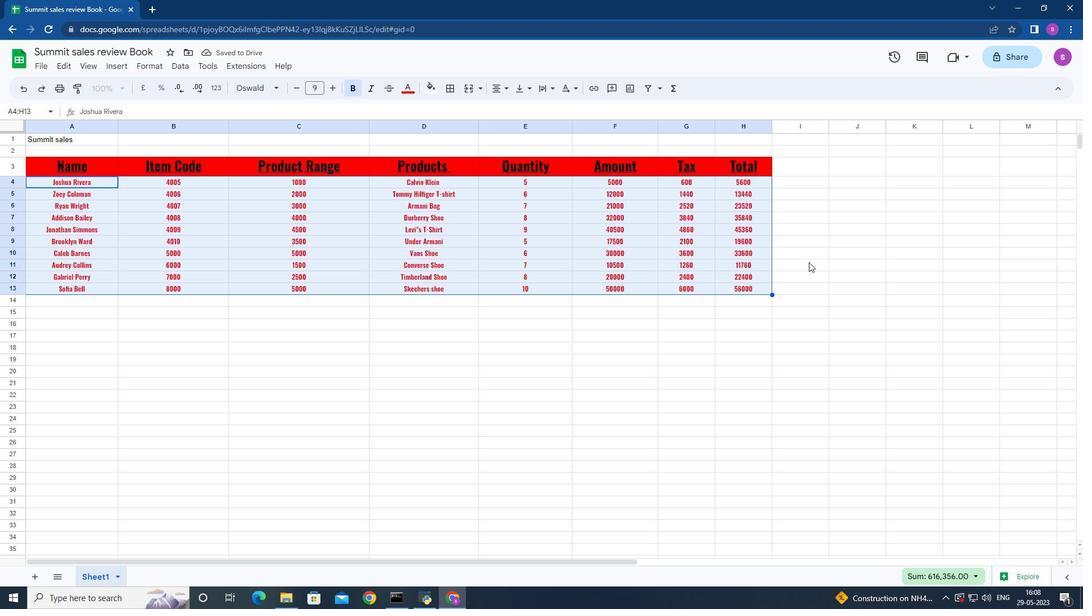 
Action: Mouse moved to (790, 182)
Screenshot: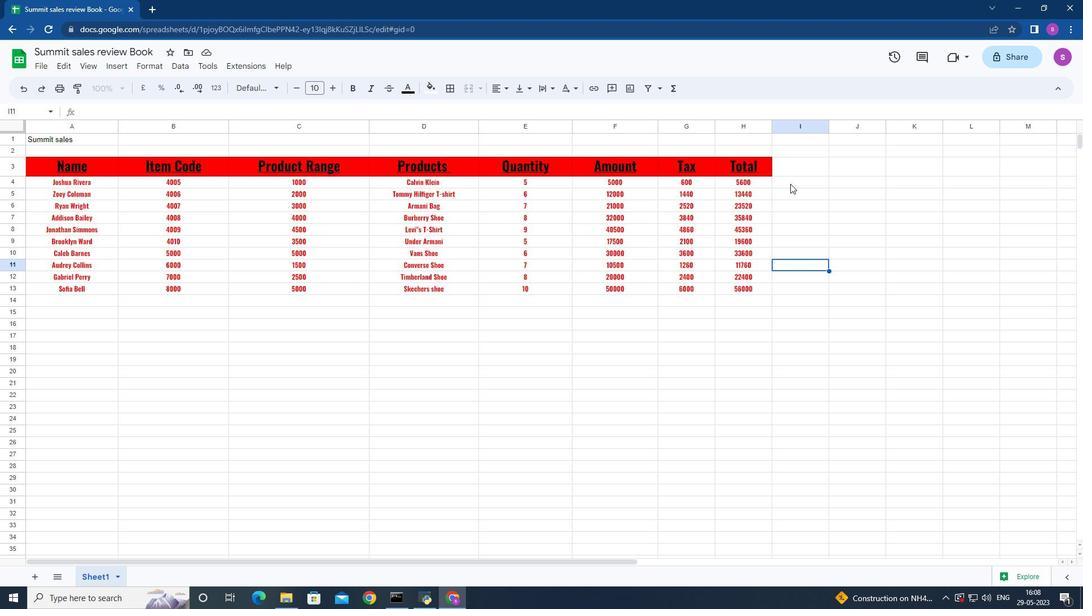 
Action: Mouse pressed left at (790, 182)
Screenshot: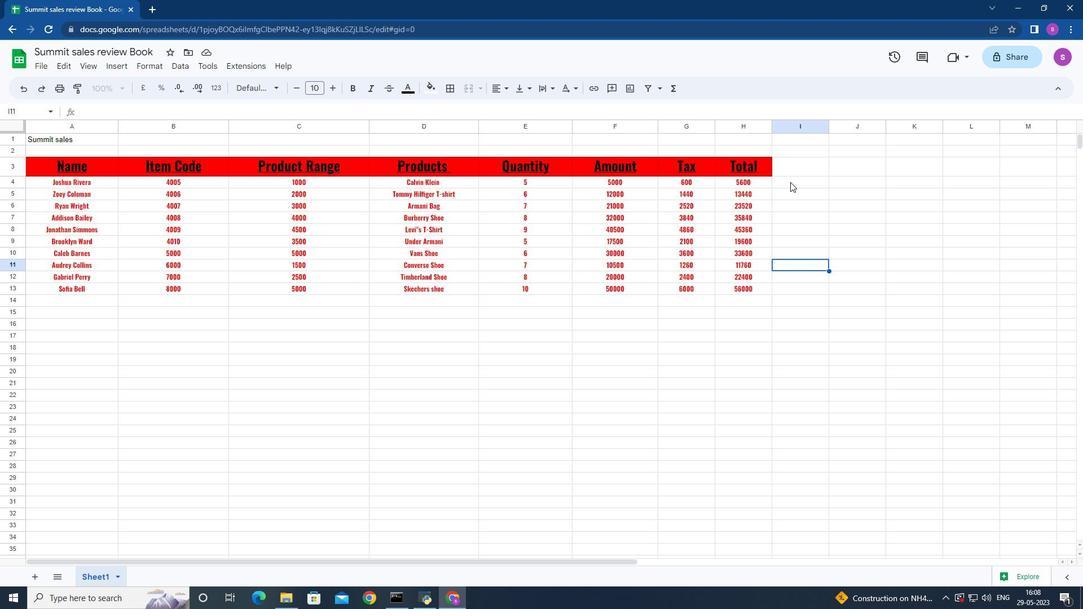 
Action: Mouse moved to (756, 299)
Screenshot: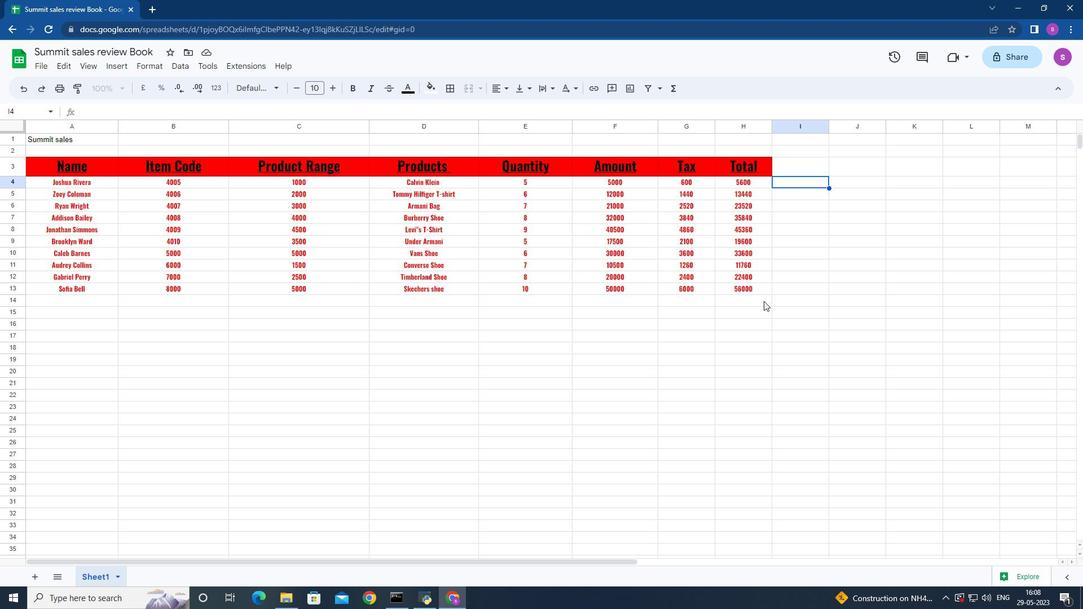 
